 Task: Open Card Compliance Audit Performance Review in Board Customer Feedback Management Software to Workspace Event Planning and Coordination and add a team member Softage.3@softage.net, a label Orange, a checklist Public Relations, an attachment from Trello, a color Orange and finally, add a card description 'Develop and launch new customer acquisition program' and a comment 'We should approach this task with a sense of humility, recognizing that there is always more to learn and improve upon.'. Add a start date 'Jan 07, 1900' with a due date 'Jan 14, 1900'
Action: Mouse moved to (685, 179)
Screenshot: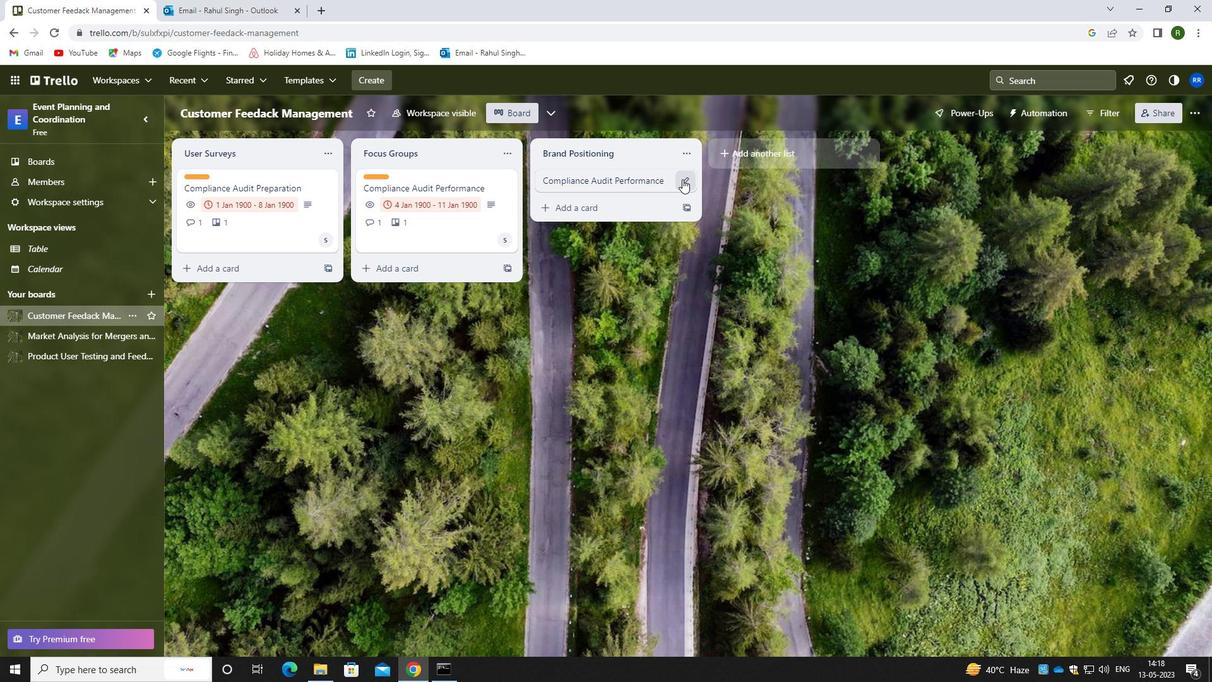 
Action: Mouse pressed left at (685, 179)
Screenshot: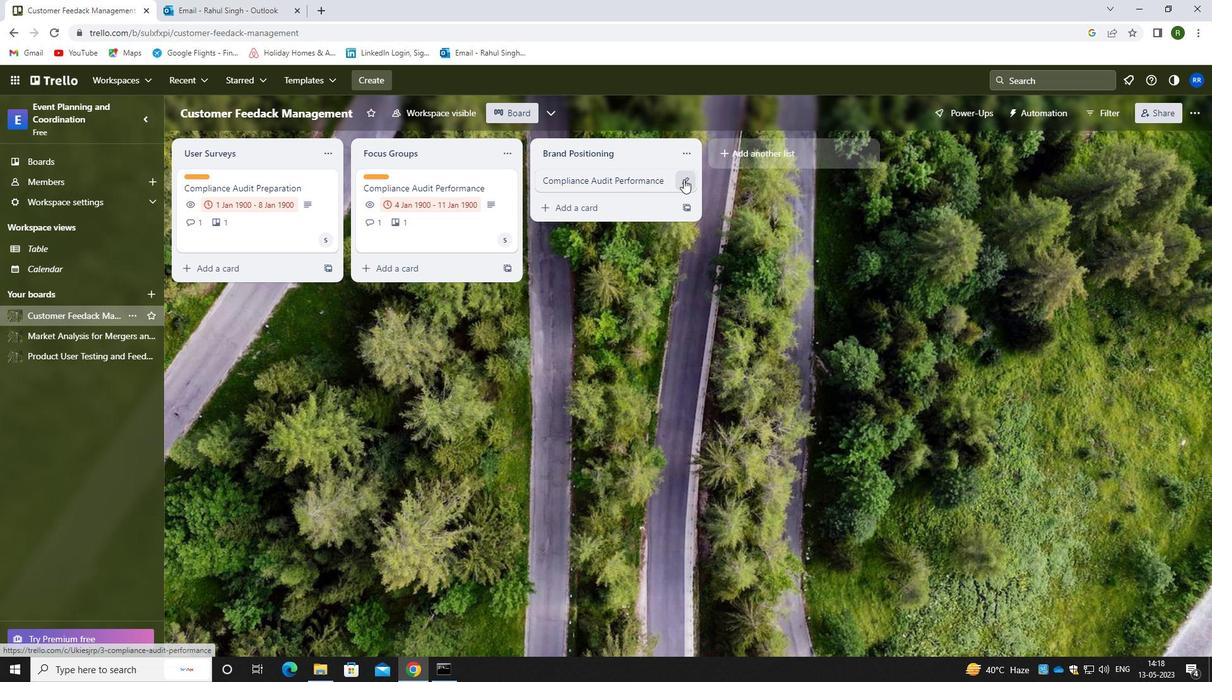 
Action: Mouse moved to (740, 179)
Screenshot: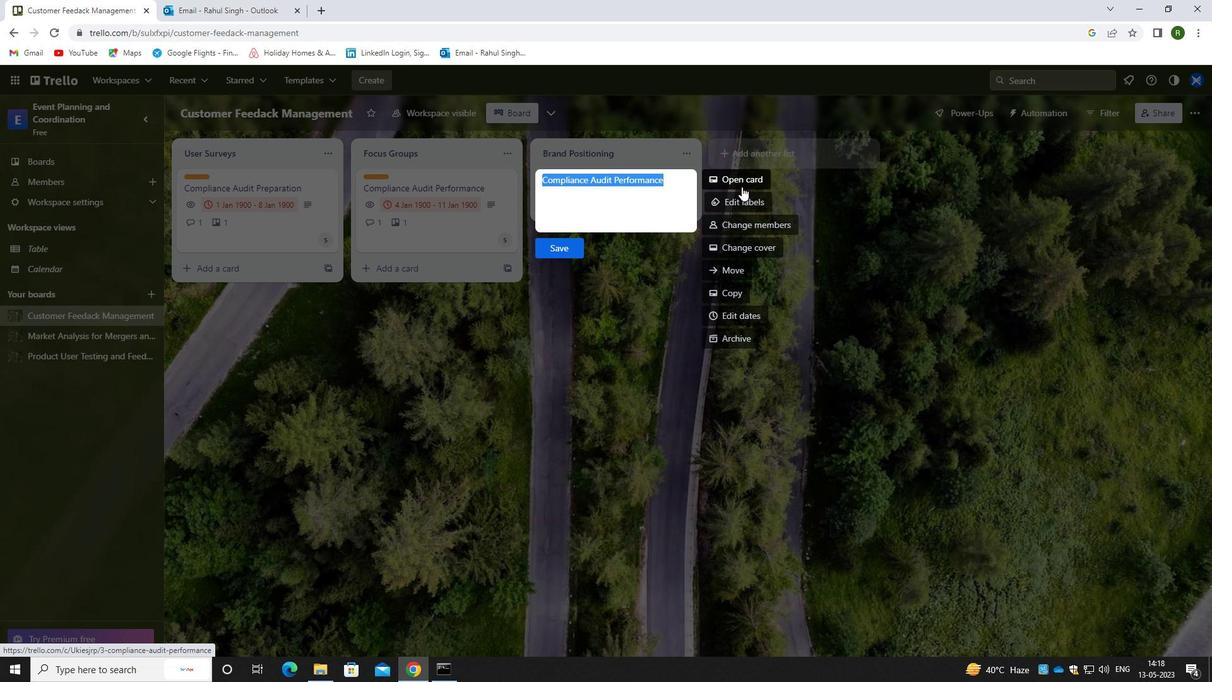 
Action: Mouse pressed left at (740, 179)
Screenshot: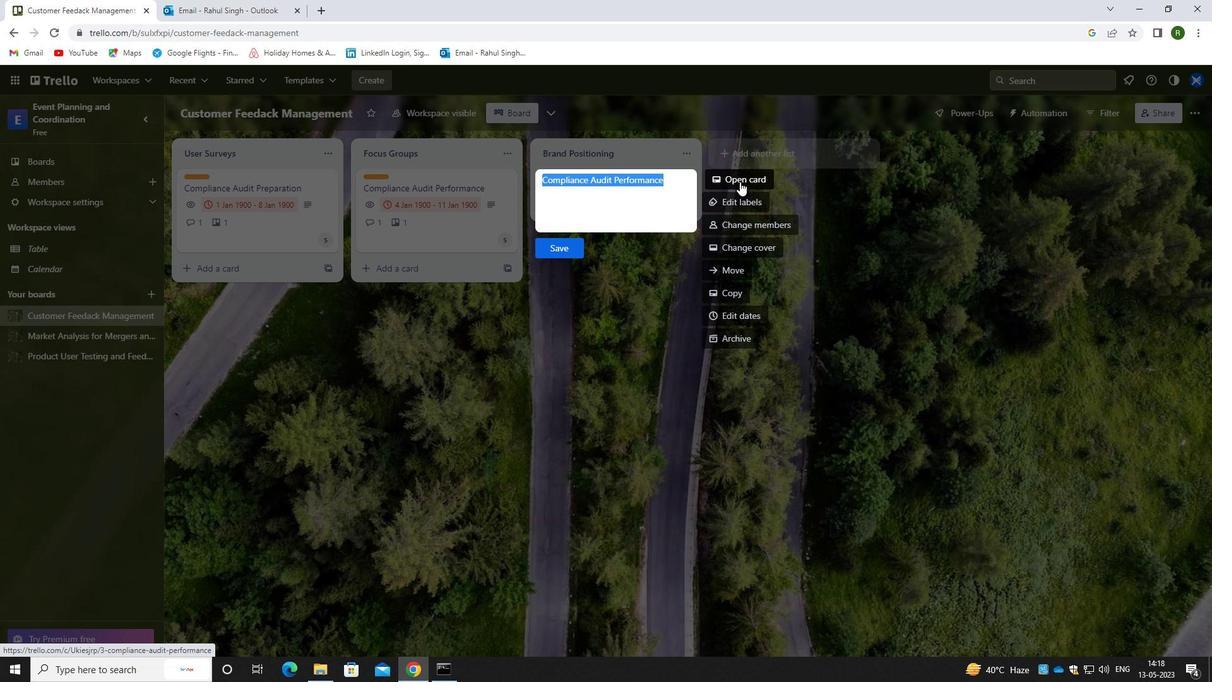 
Action: Mouse moved to (764, 221)
Screenshot: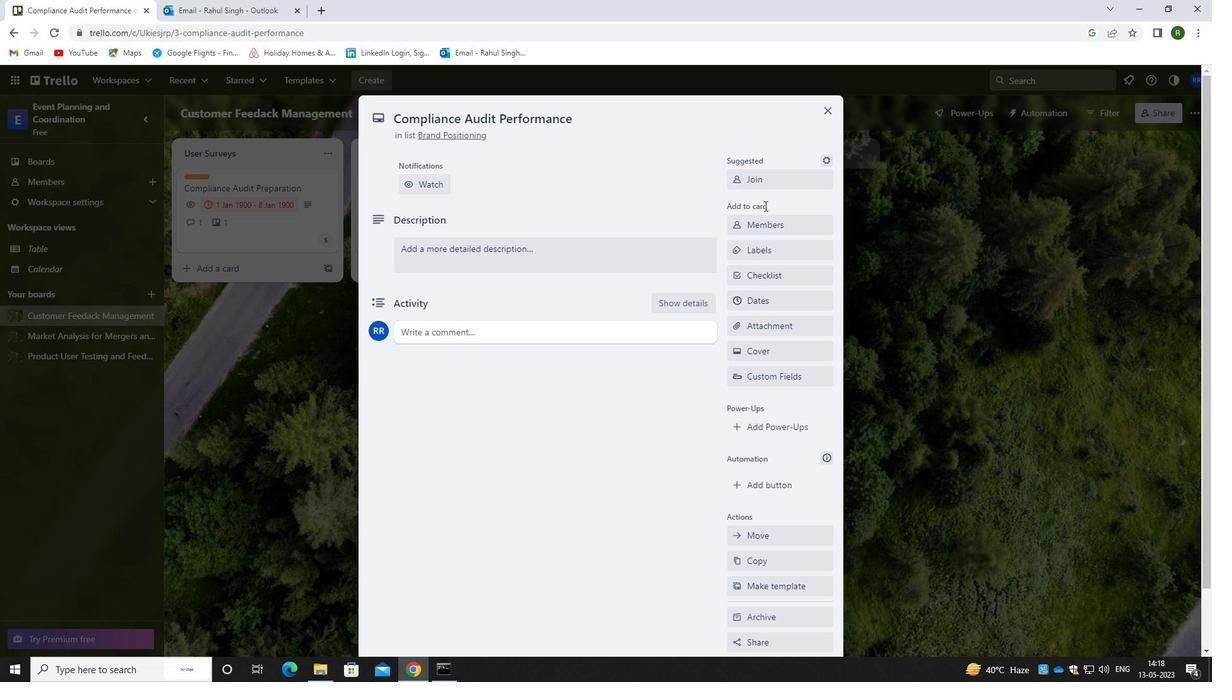 
Action: Mouse pressed left at (764, 221)
Screenshot: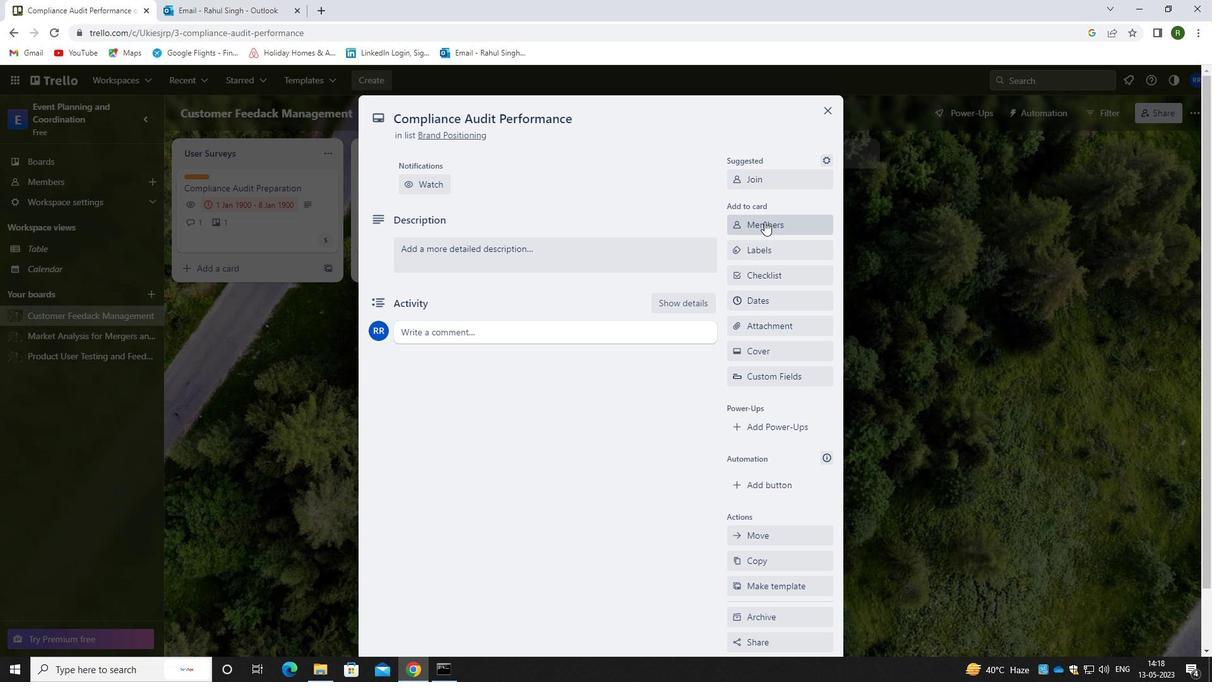 
Action: Mouse moved to (850, 277)
Screenshot: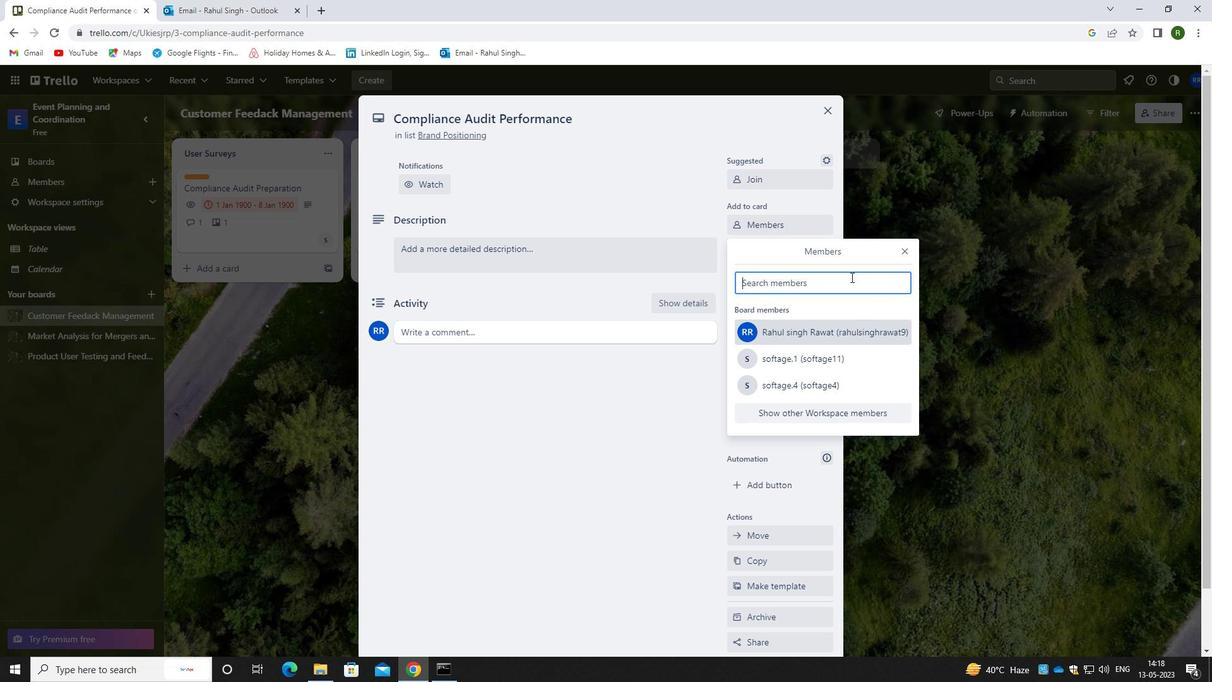 
Action: Key pressed <Key.caps_lock>s<Key.caps_lock>oftage.3<Key.shift>@SOFTAGE.NET
Screenshot: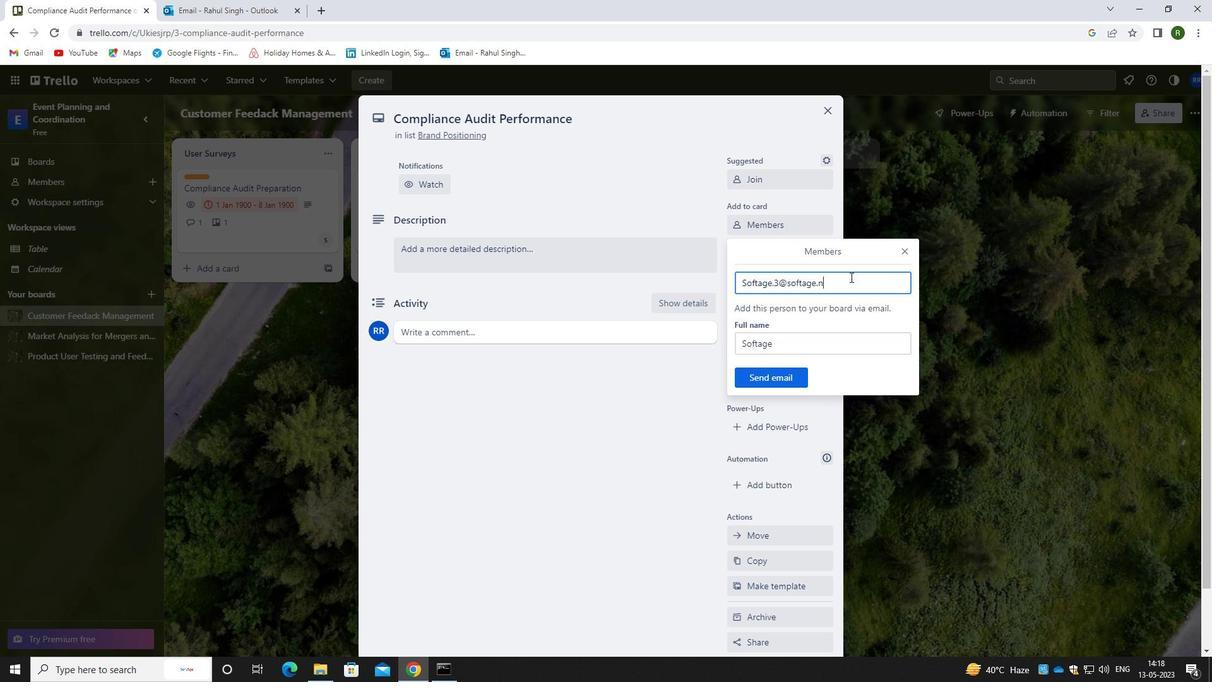 
Action: Mouse moved to (778, 380)
Screenshot: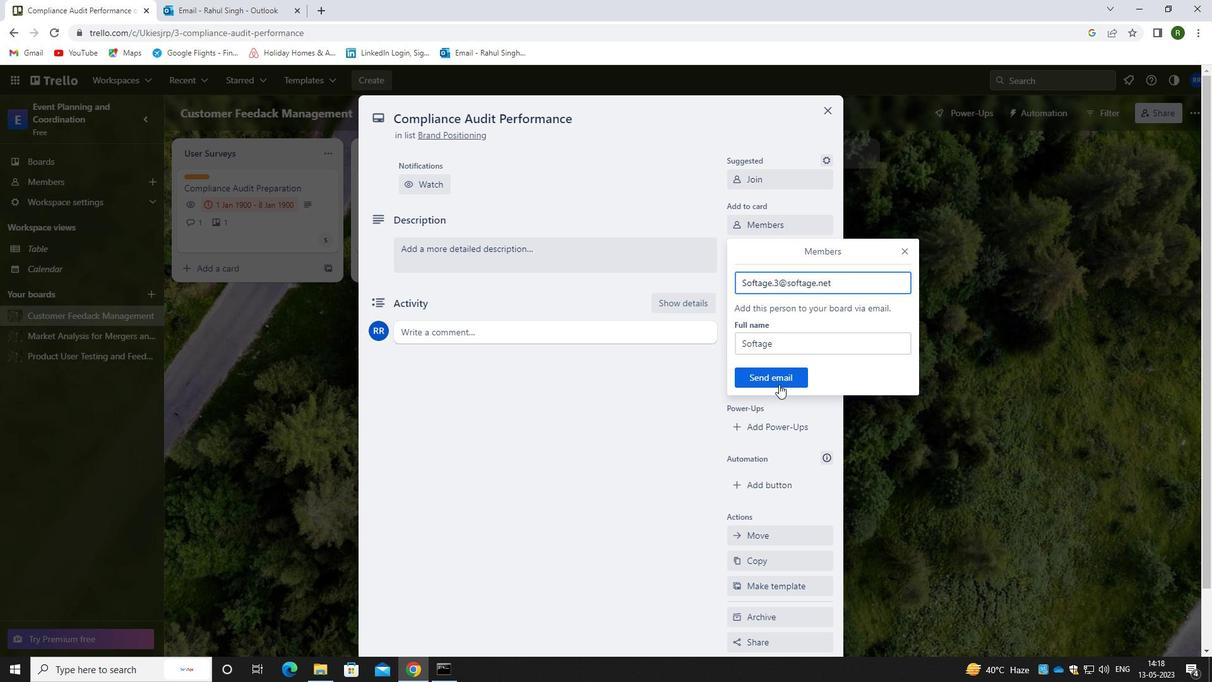 
Action: Mouse pressed left at (778, 380)
Screenshot: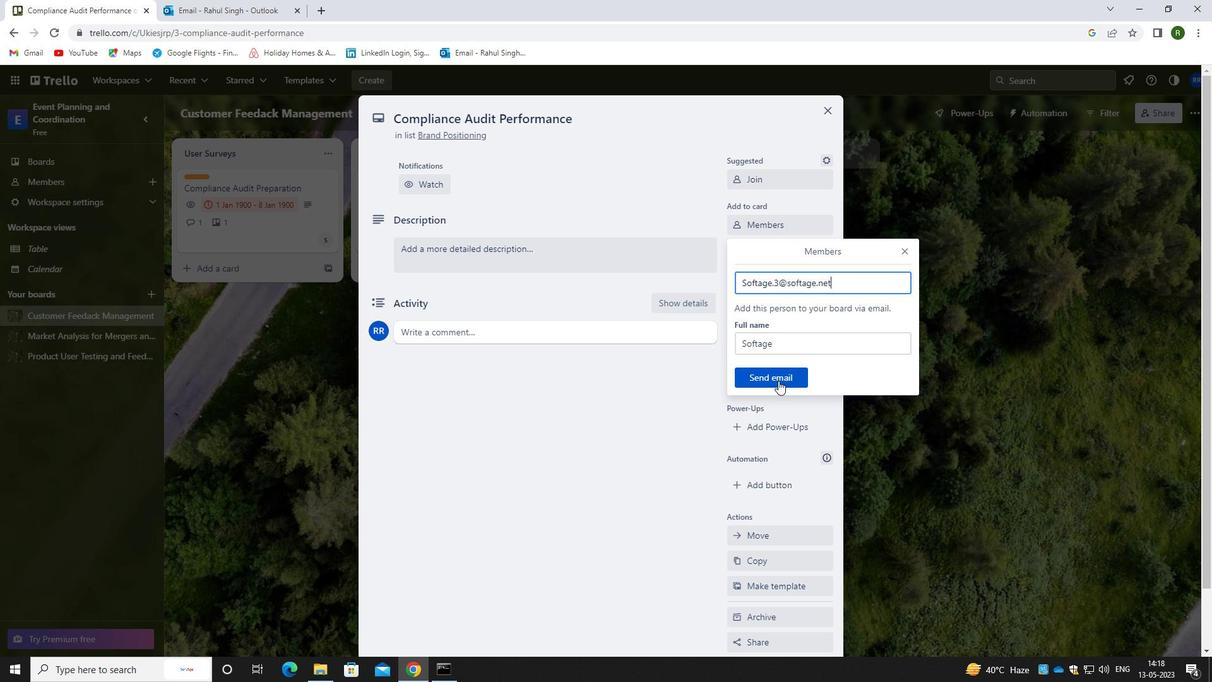 
Action: Mouse moved to (766, 251)
Screenshot: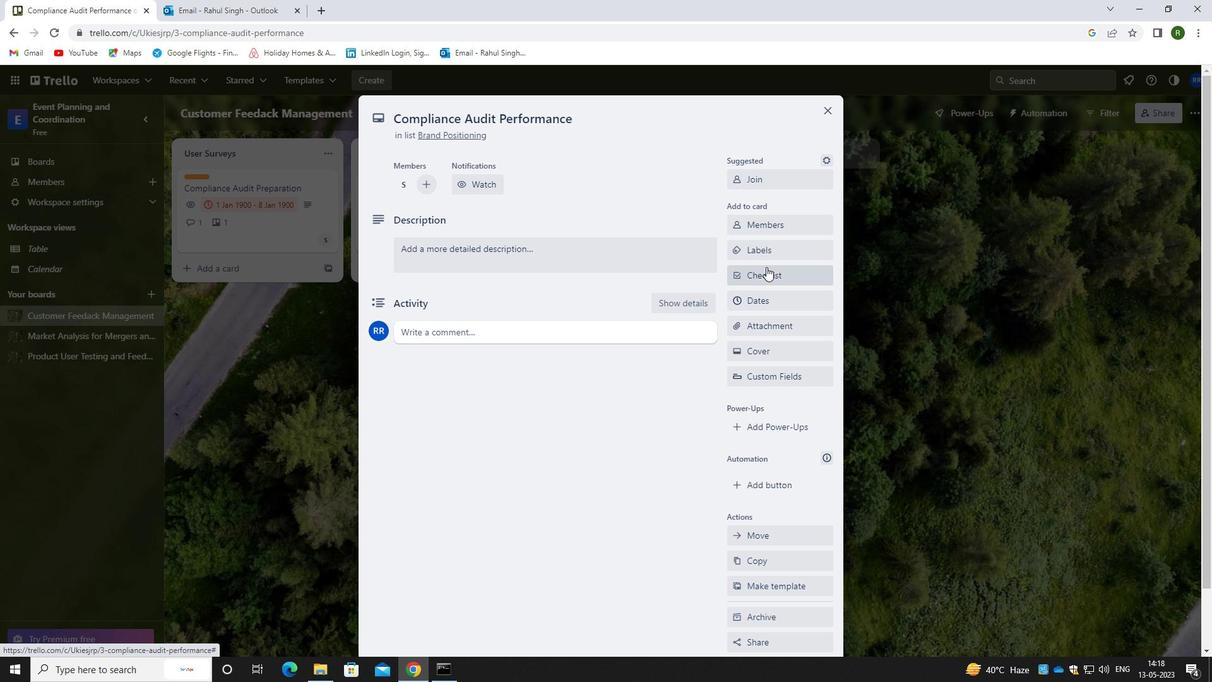 
Action: Mouse pressed left at (766, 251)
Screenshot: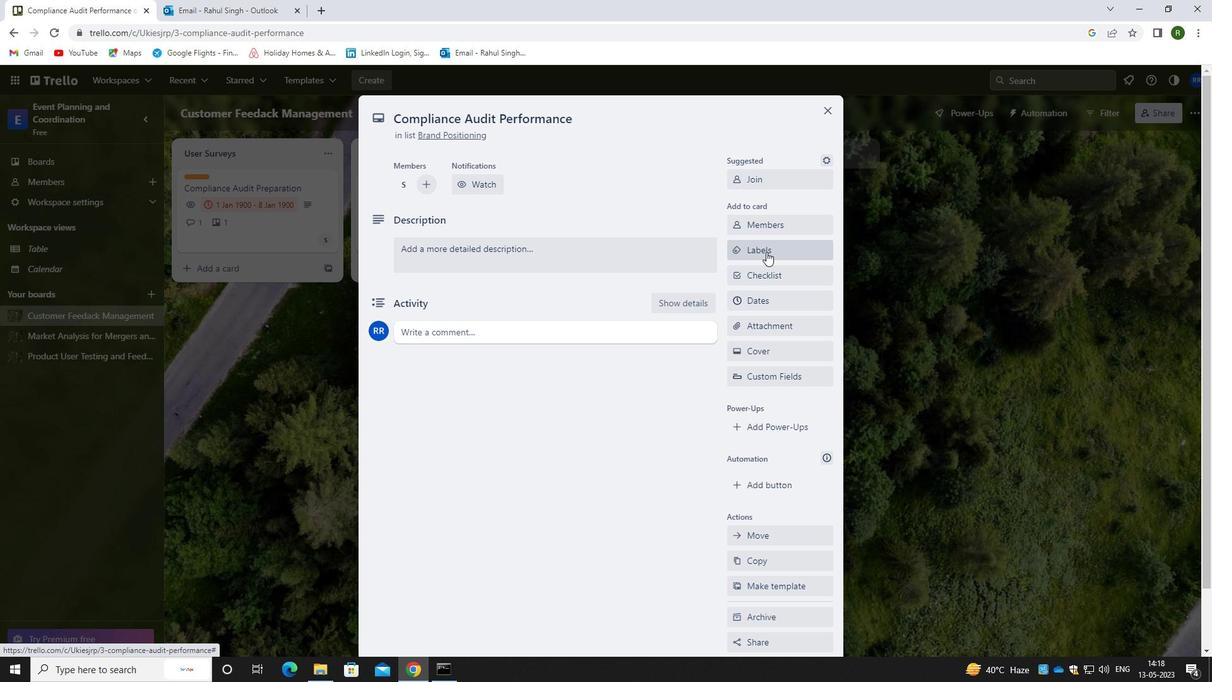 
Action: Mouse moved to (766, 296)
Screenshot: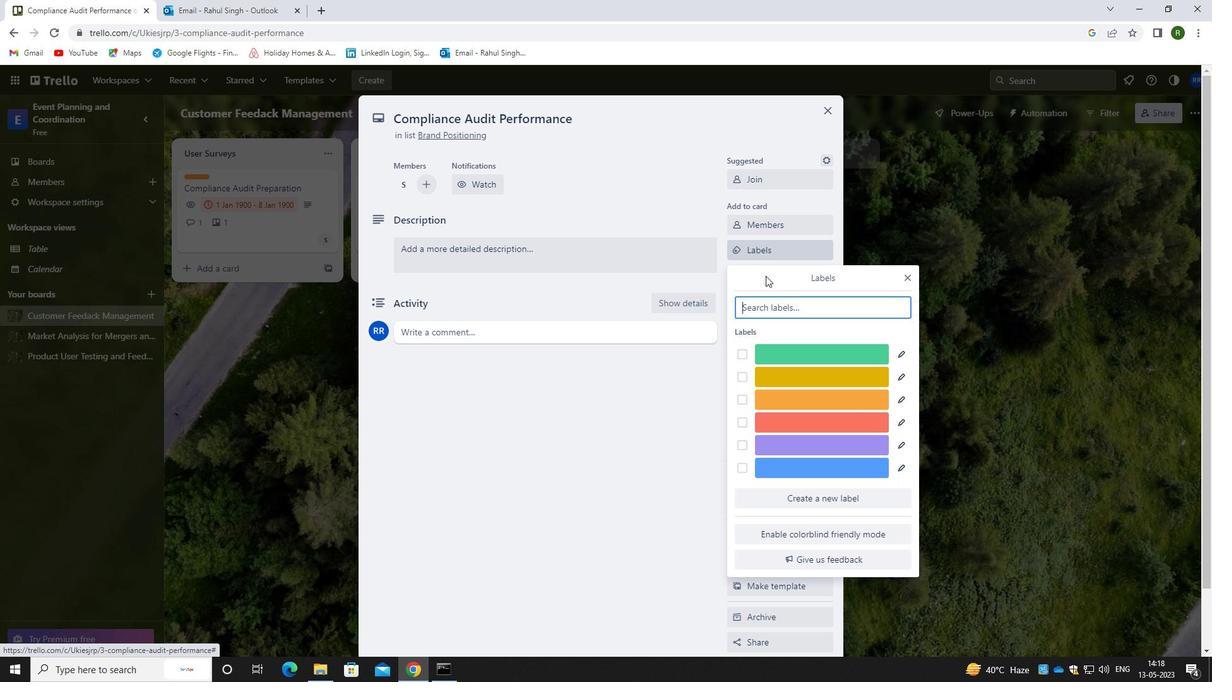 
Action: Key pressed ORANGE
Screenshot: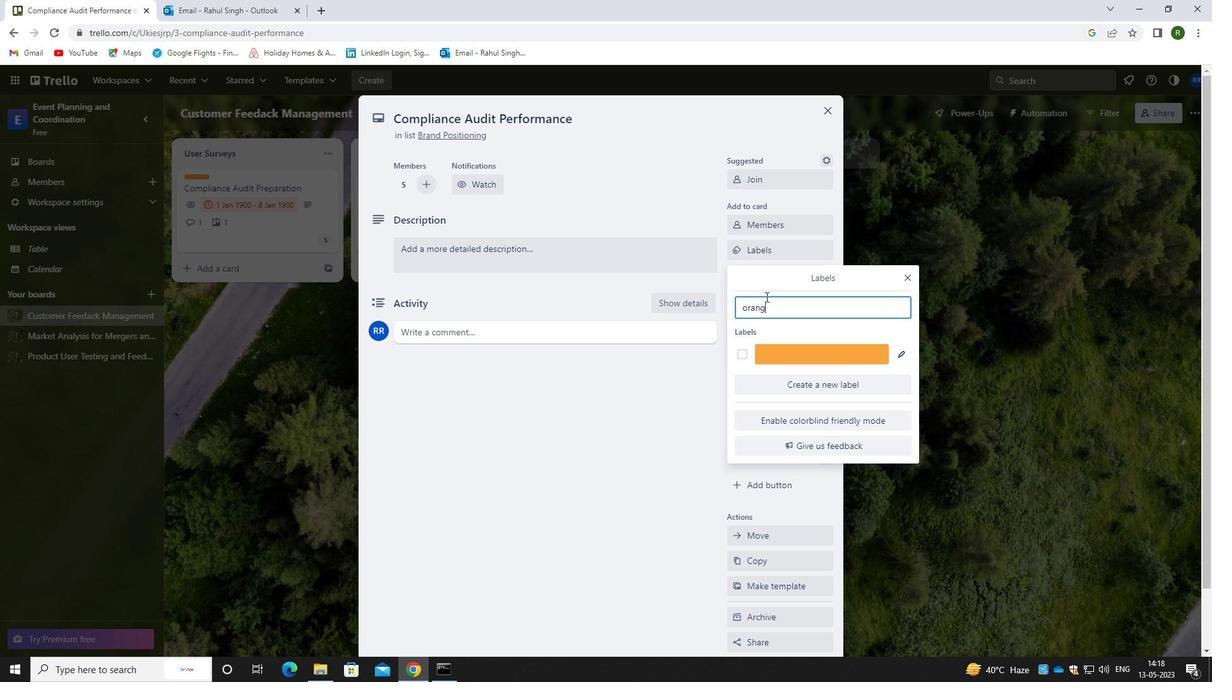 
Action: Mouse moved to (741, 352)
Screenshot: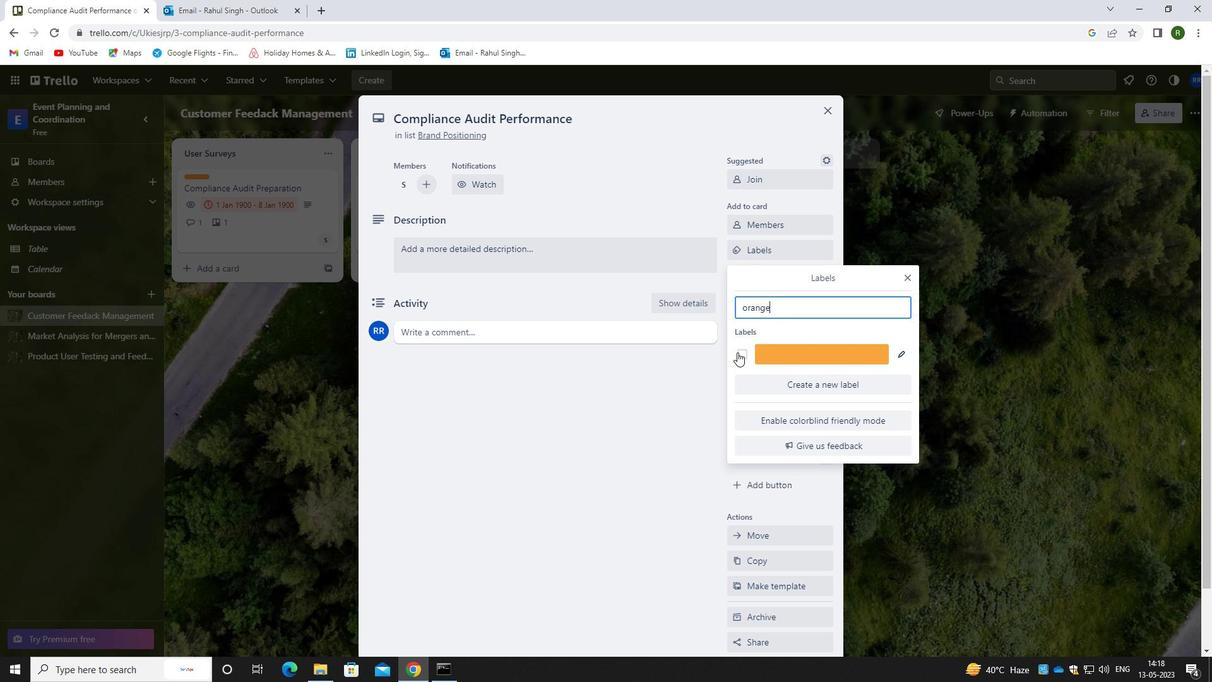 
Action: Mouse pressed left at (741, 352)
Screenshot: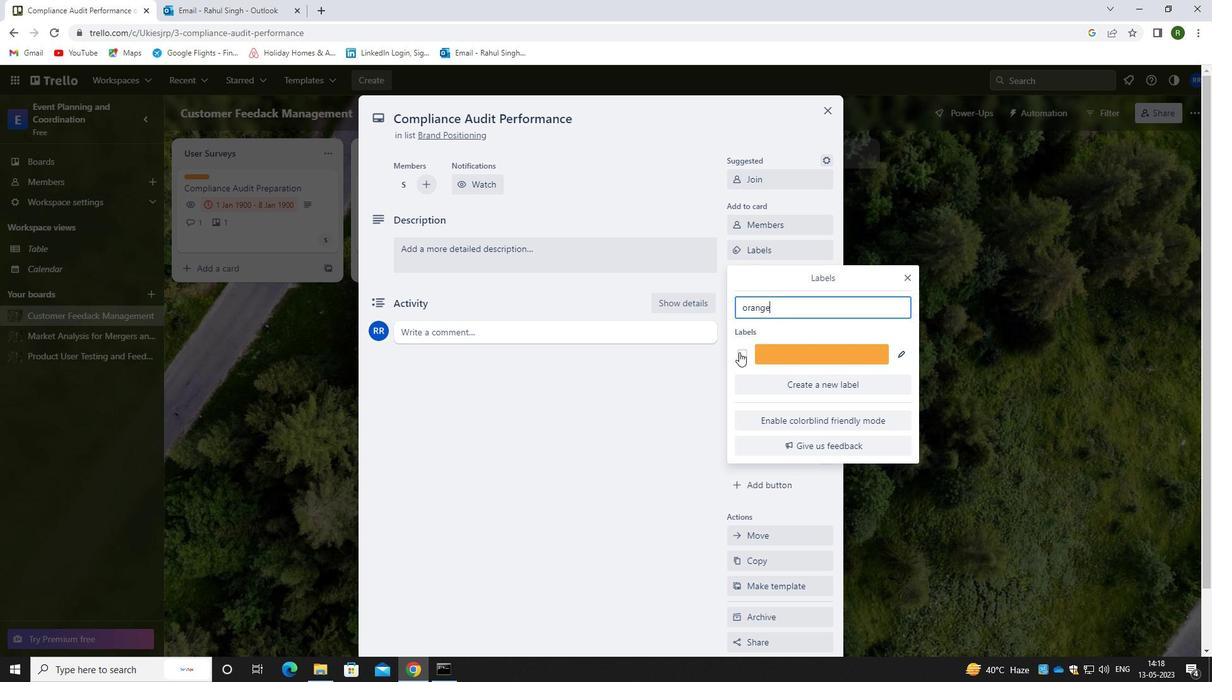 
Action: Mouse moved to (695, 401)
Screenshot: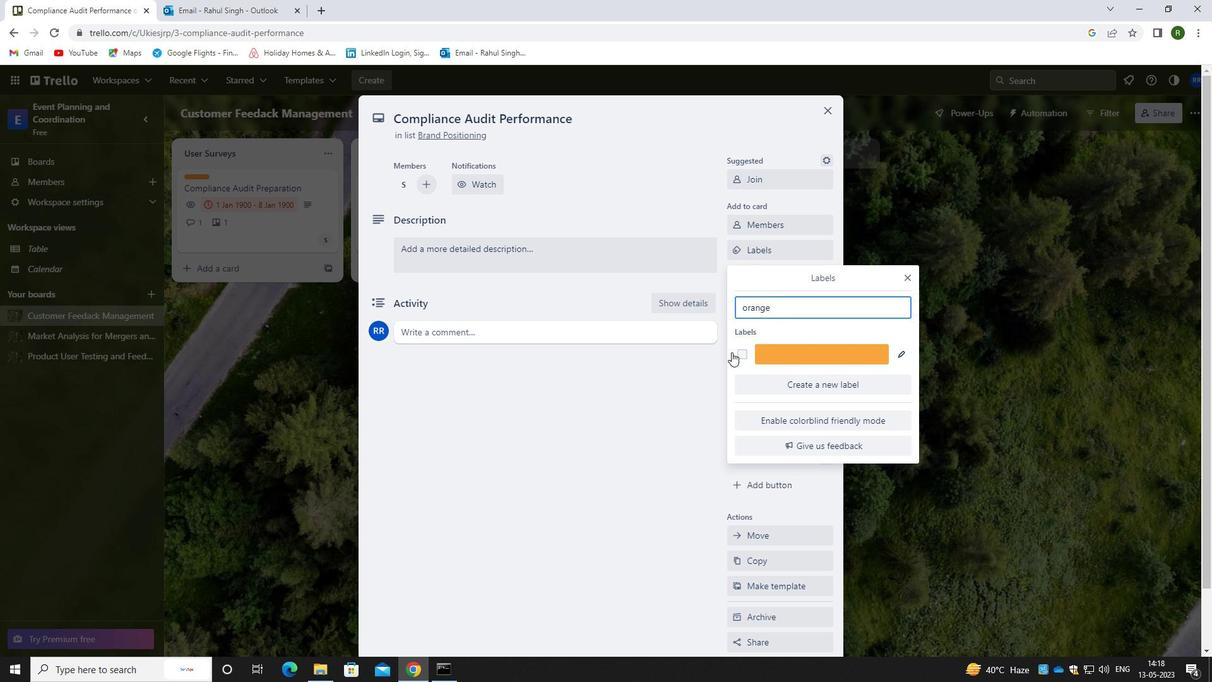 
Action: Mouse pressed left at (695, 401)
Screenshot: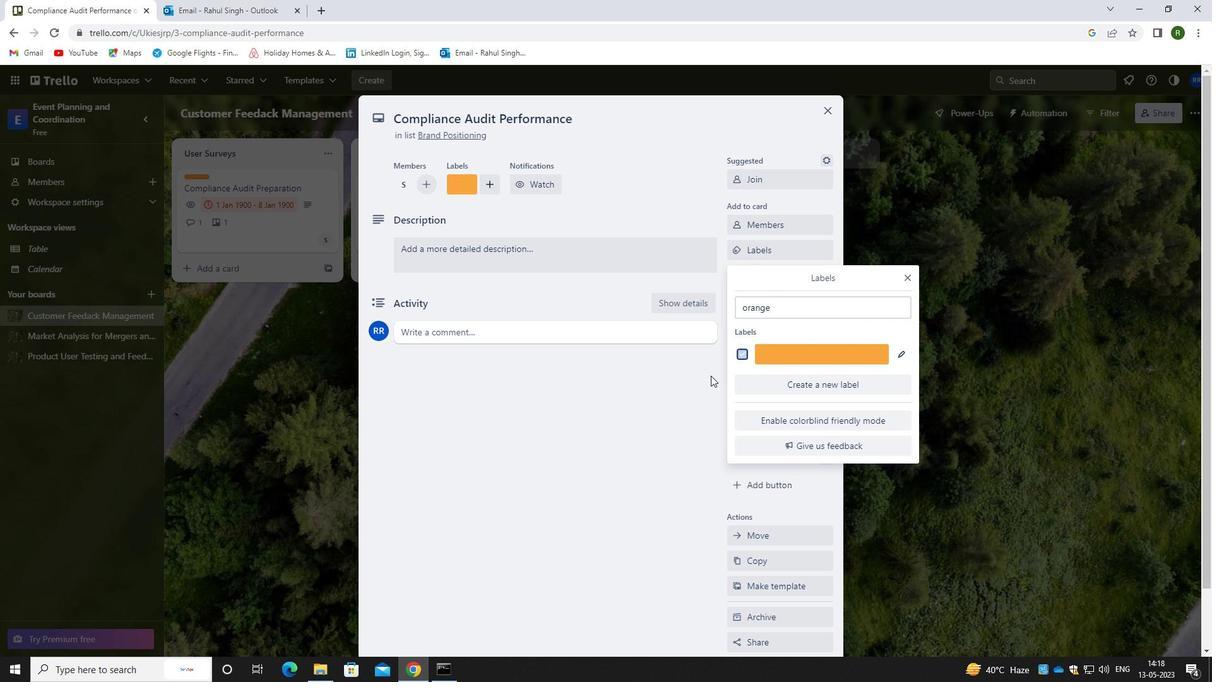 
Action: Mouse moved to (765, 271)
Screenshot: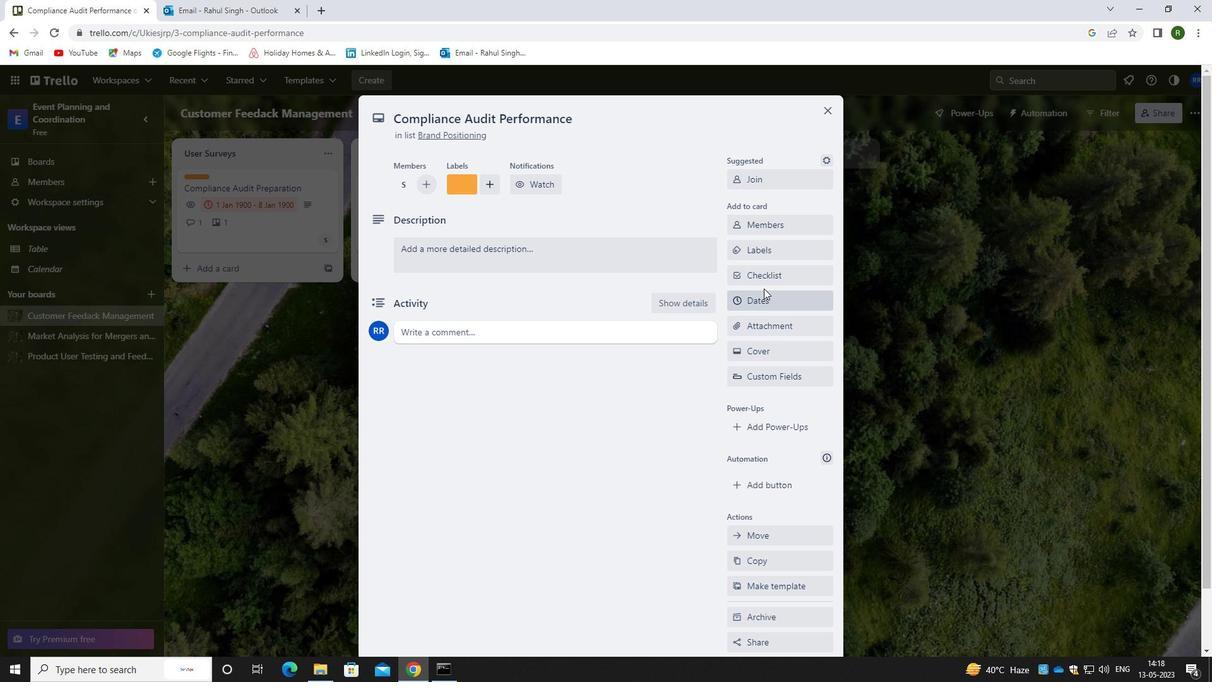 
Action: Mouse pressed left at (765, 271)
Screenshot: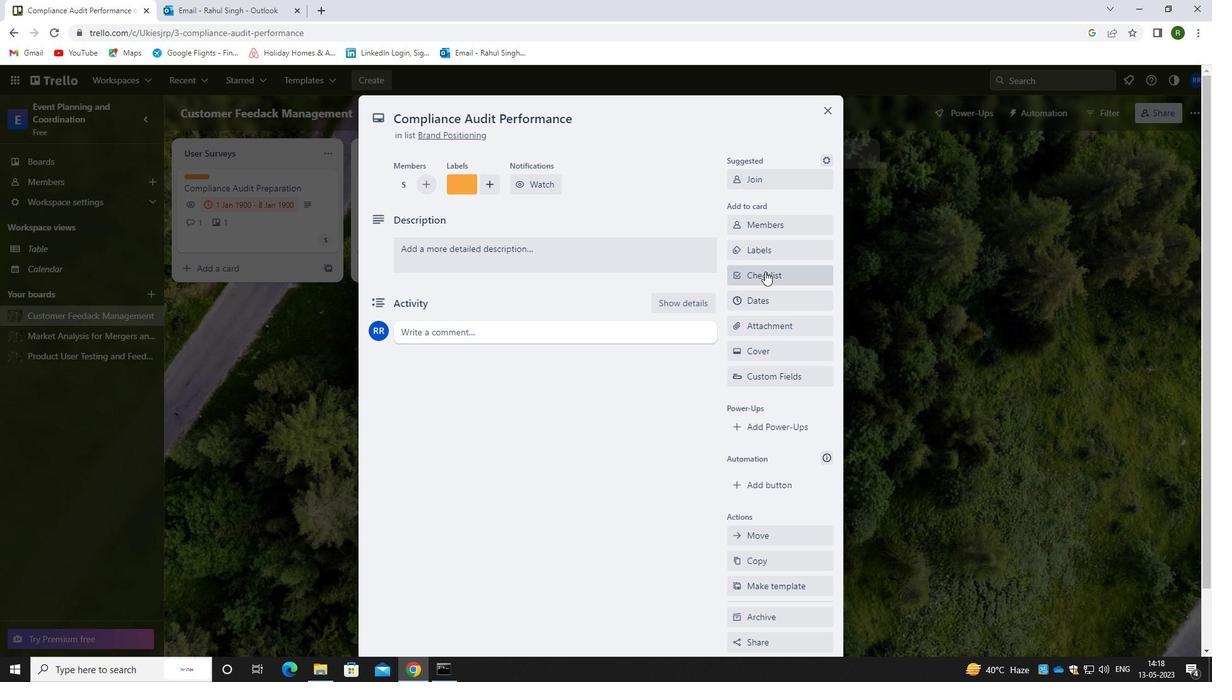 
Action: Mouse moved to (784, 304)
Screenshot: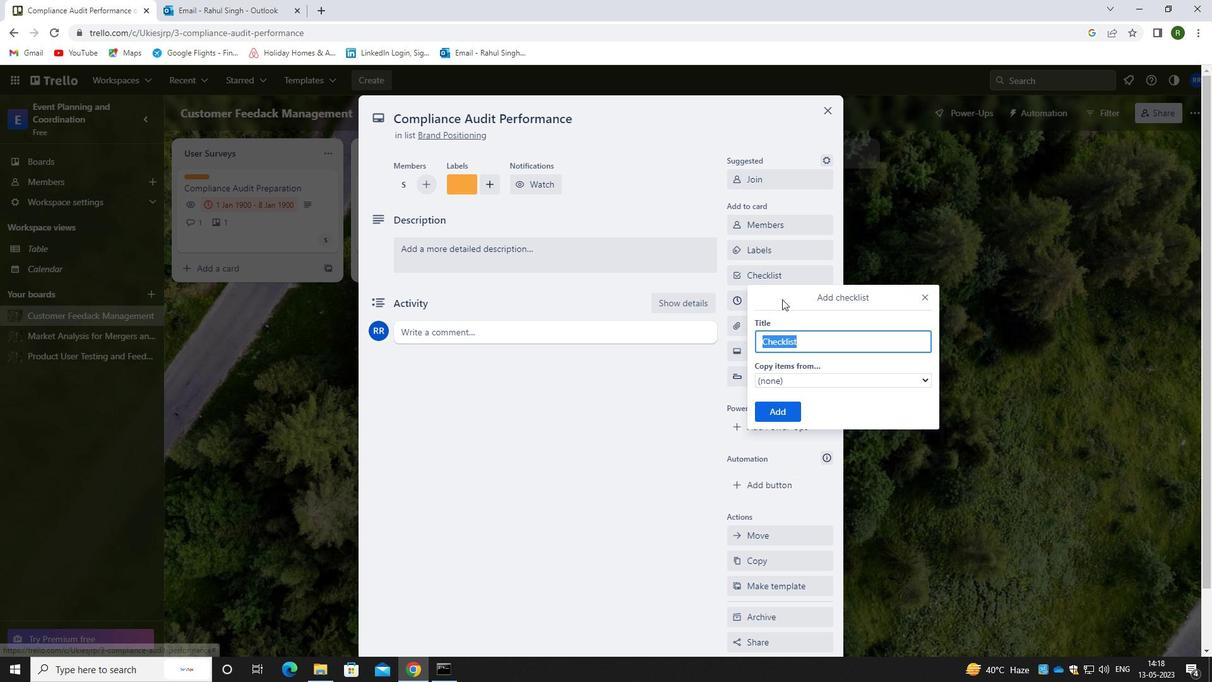 
Action: Key pressed <Key.caps_lock>P<Key.caps_lock>UBLIC<Key.space><Key.caps_lock>R<Key.caps_lock>ELATIONS
Screenshot: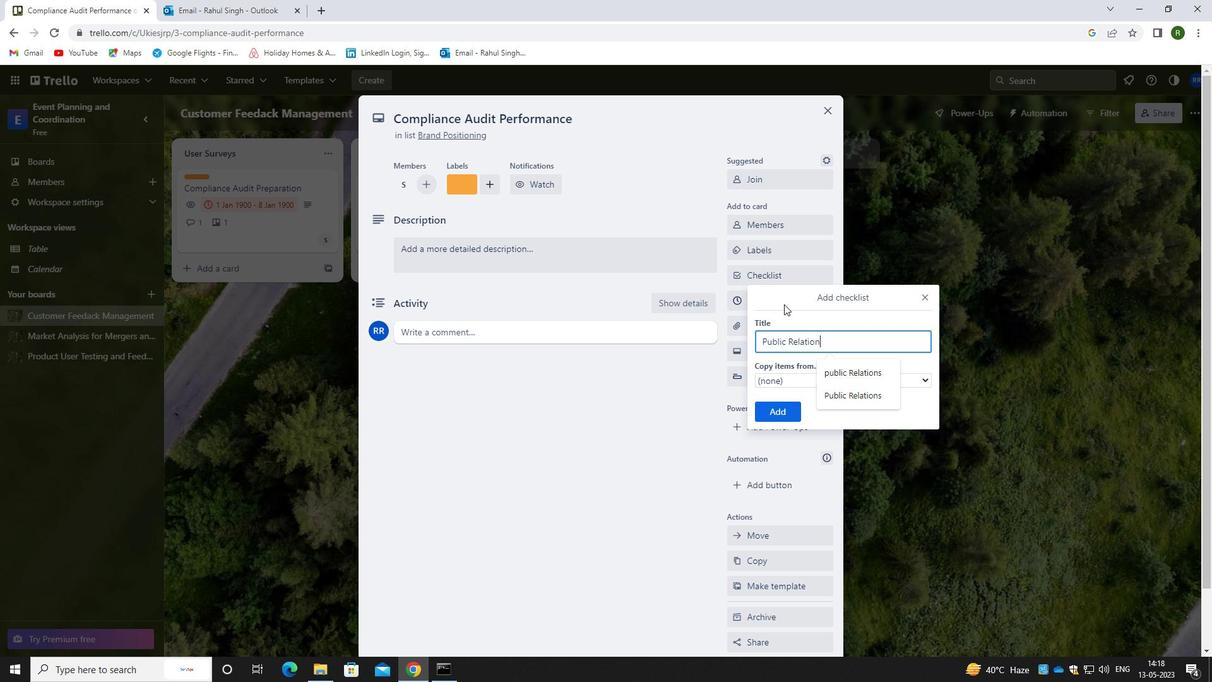 
Action: Mouse moved to (843, 394)
Screenshot: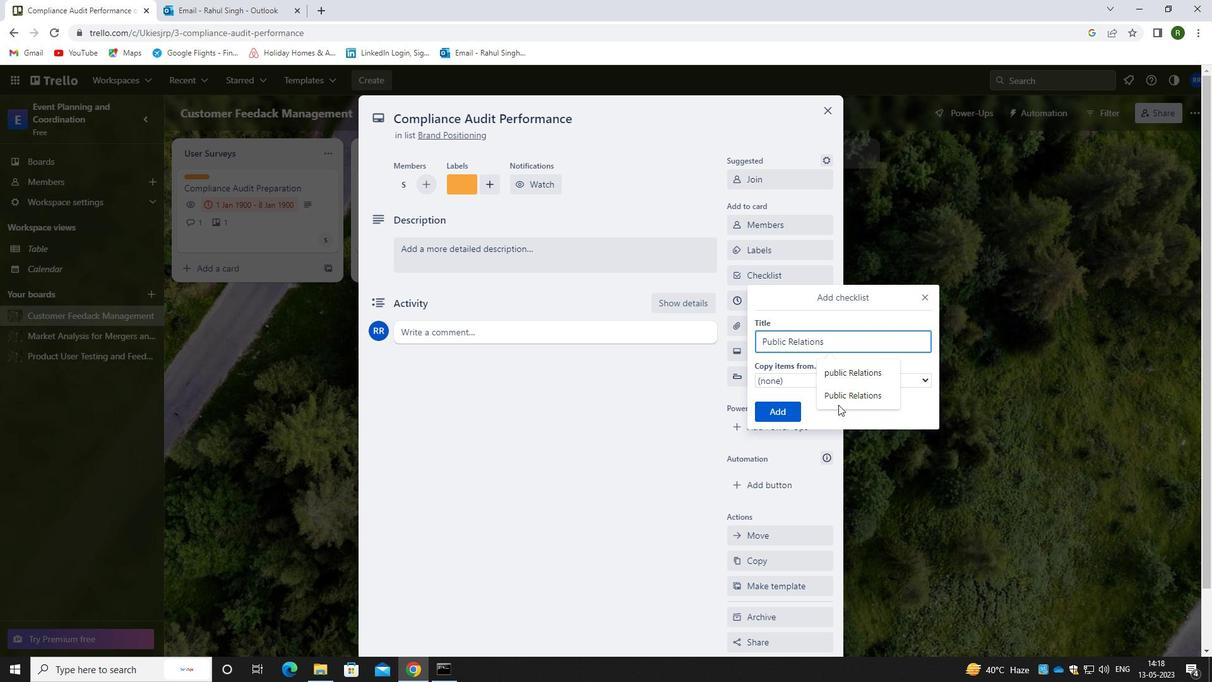 
Action: Mouse pressed left at (843, 394)
Screenshot: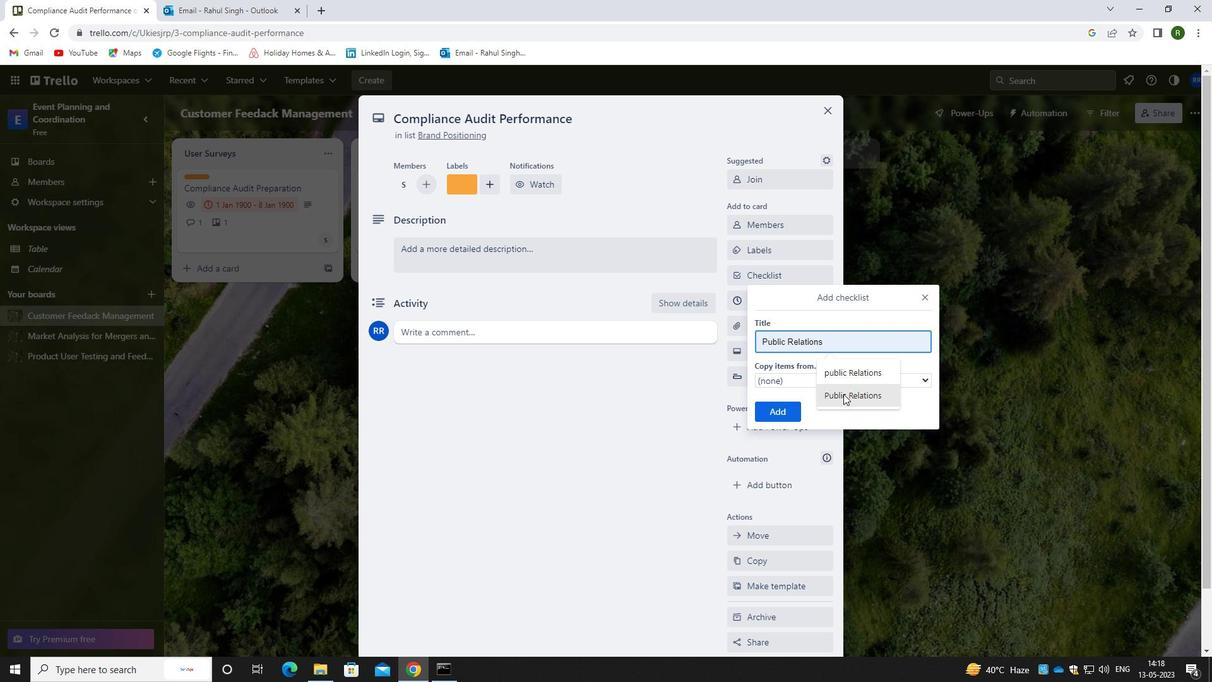 
Action: Mouse moved to (781, 419)
Screenshot: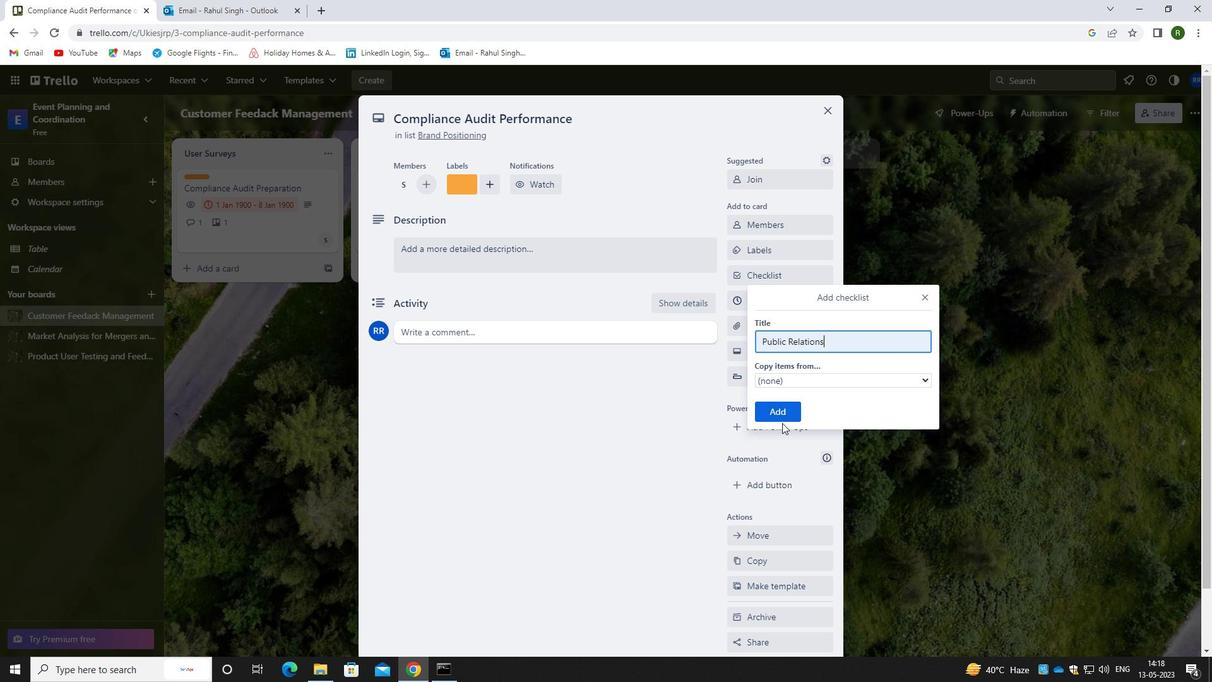 
Action: Mouse pressed left at (781, 419)
Screenshot: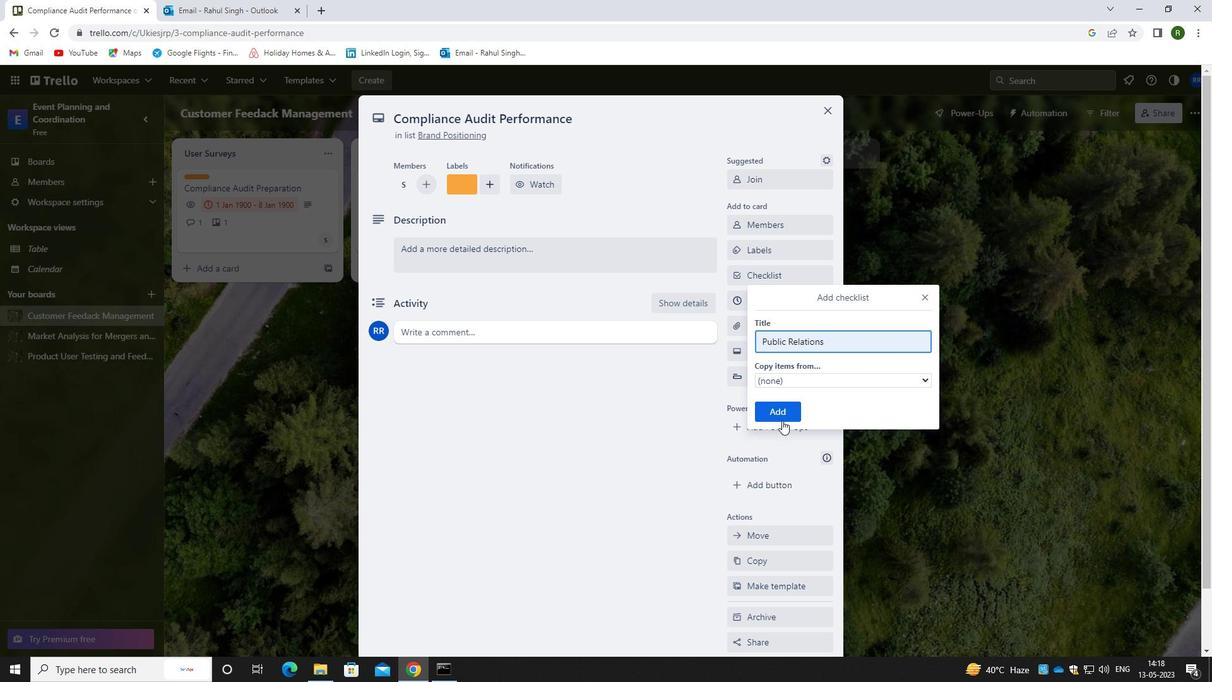 
Action: Mouse moved to (755, 321)
Screenshot: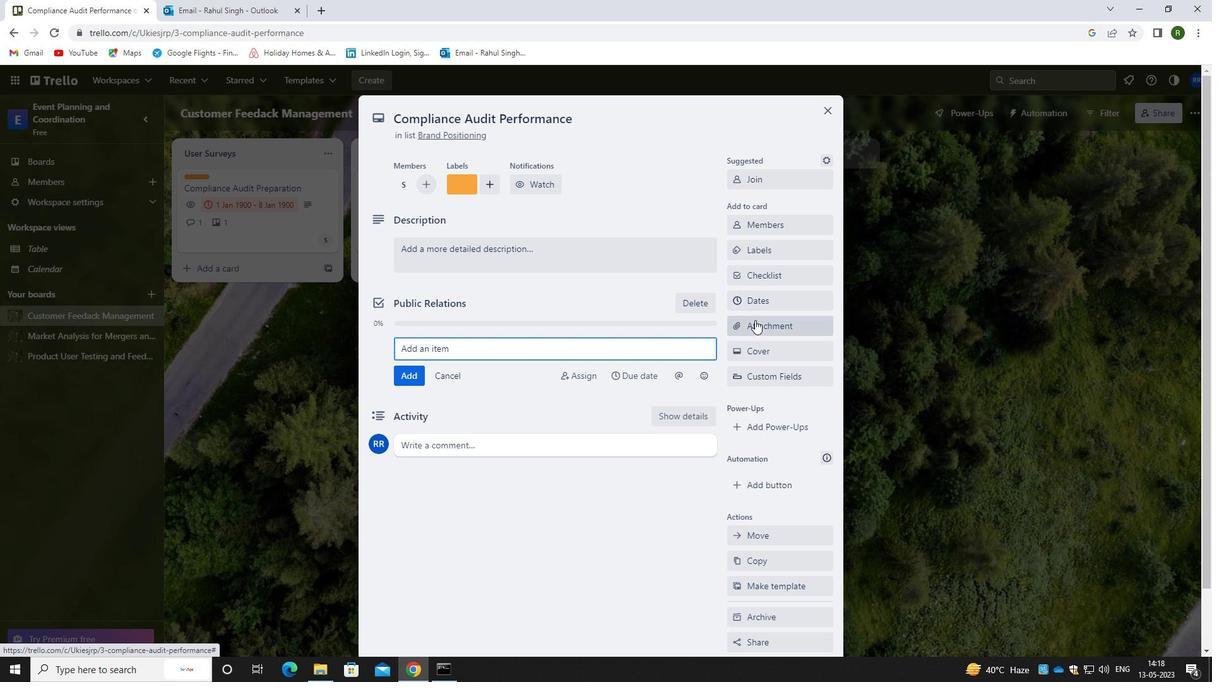 
Action: Mouse pressed left at (755, 321)
Screenshot: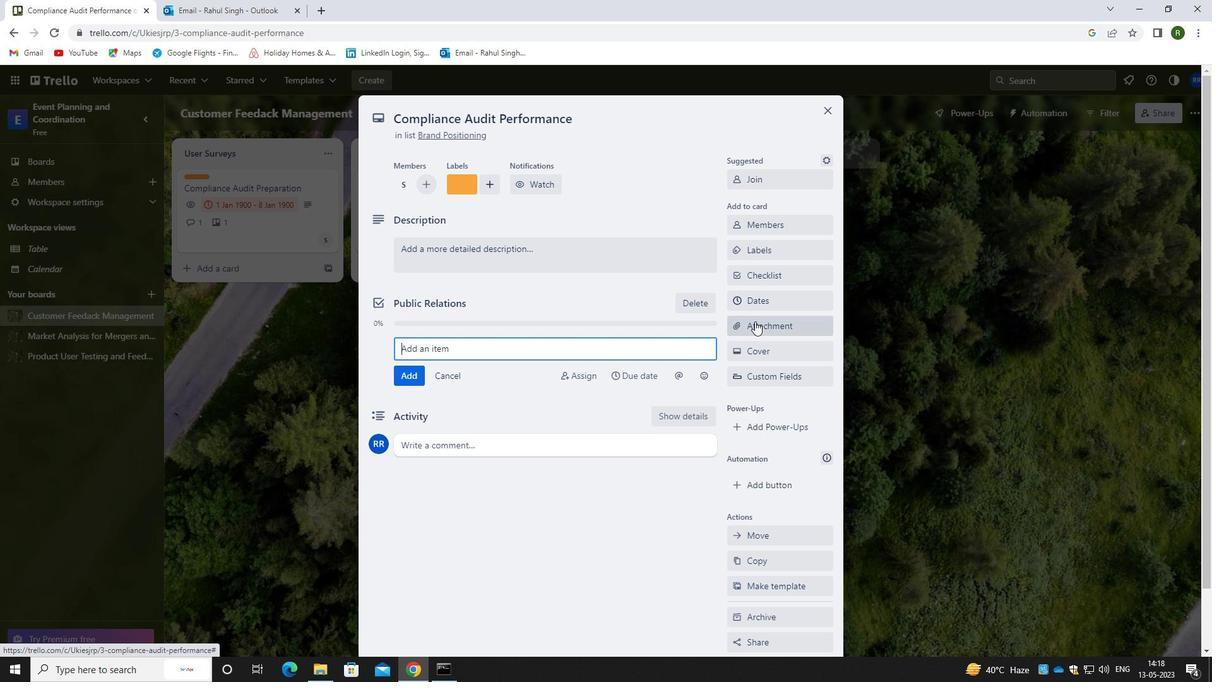 
Action: Mouse moved to (780, 406)
Screenshot: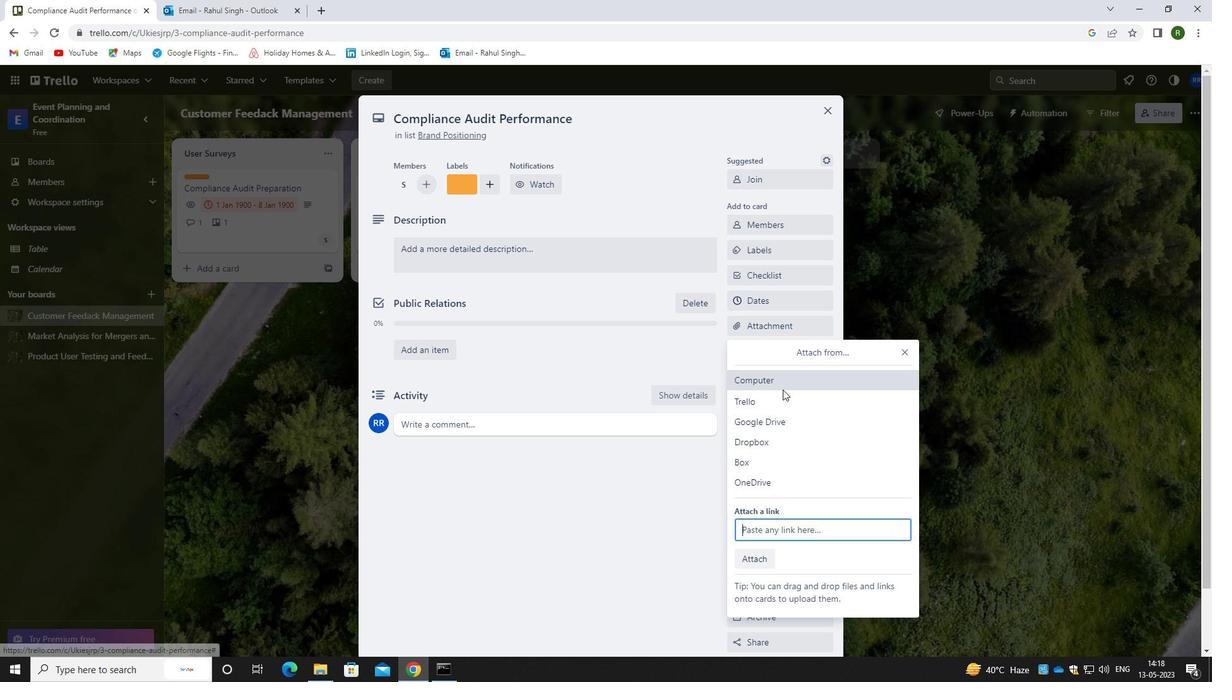 
Action: Mouse pressed left at (780, 406)
Screenshot: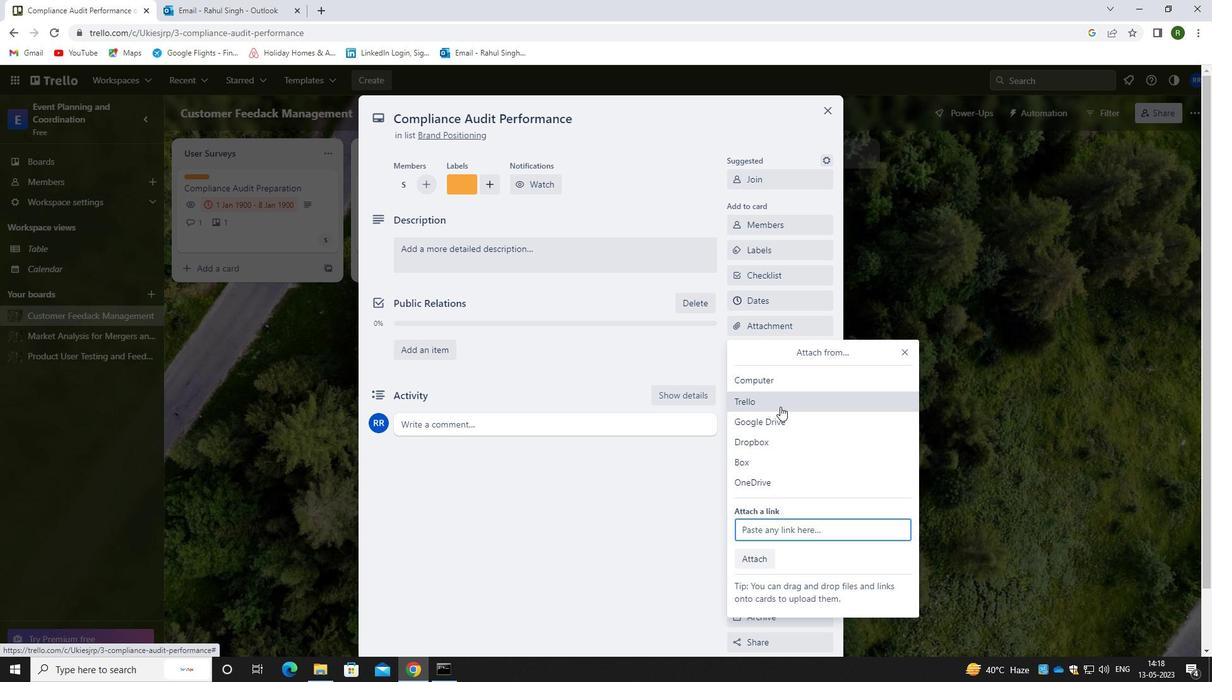 
Action: Mouse moved to (771, 346)
Screenshot: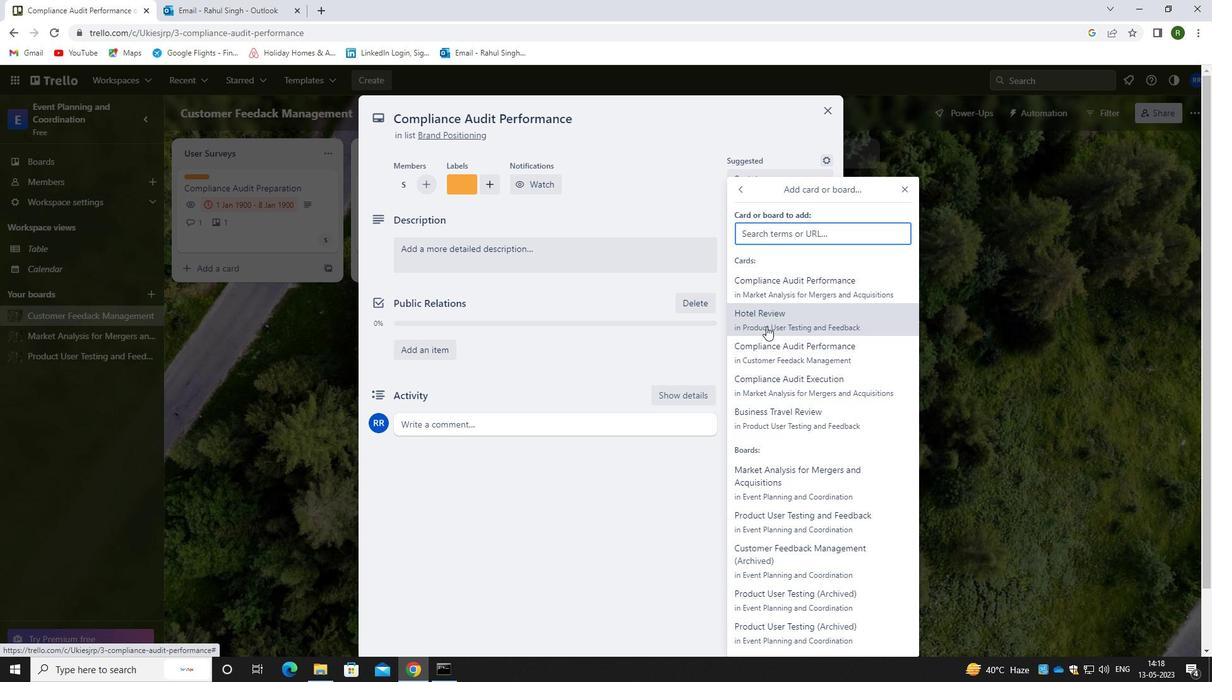 
Action: Mouse pressed left at (771, 346)
Screenshot: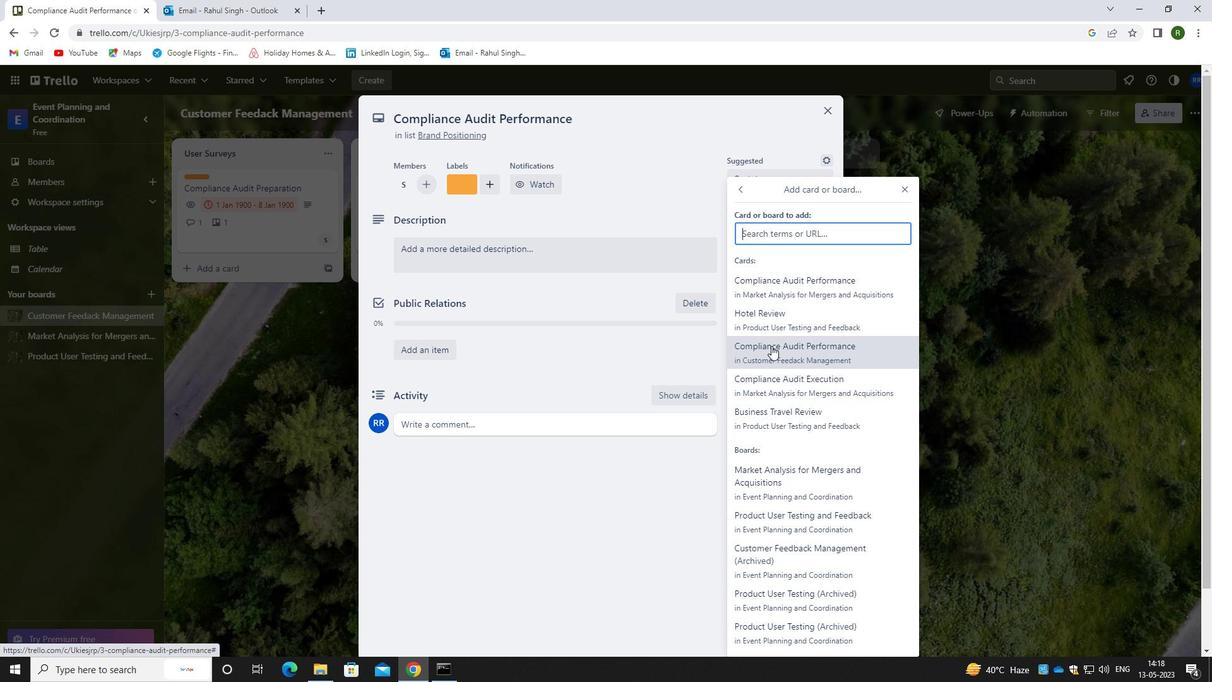 
Action: Mouse moved to (769, 385)
Screenshot: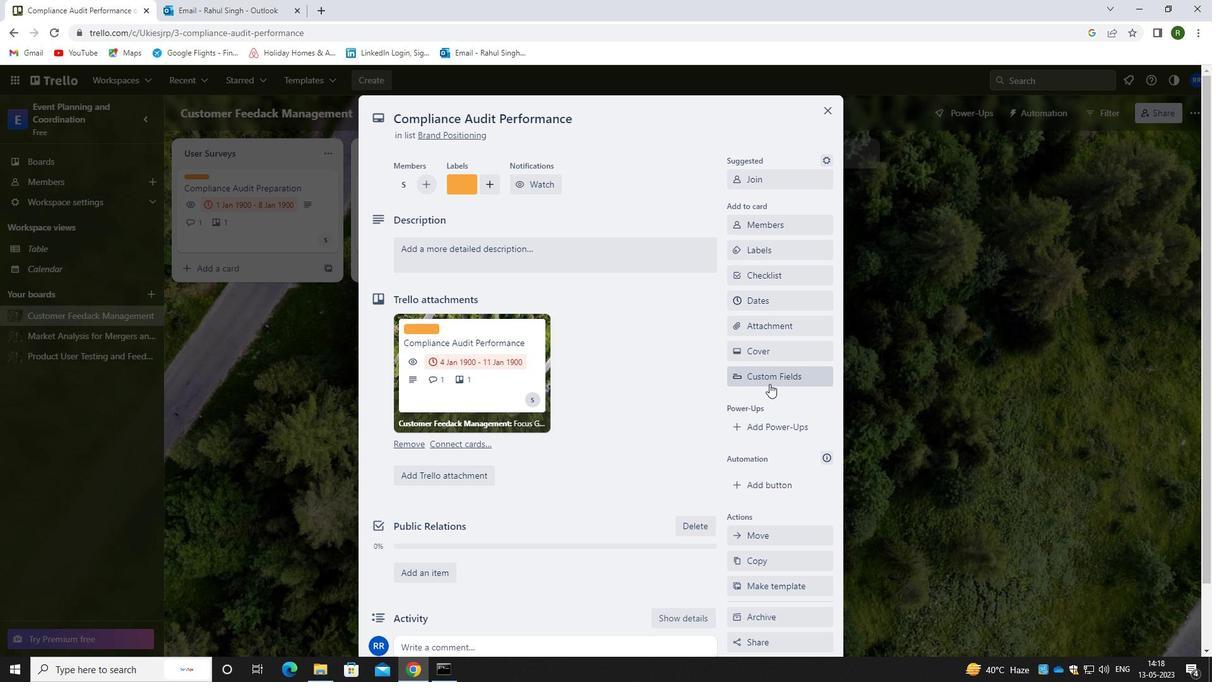 
Action: Mouse scrolled (769, 384) with delta (0, 0)
Screenshot: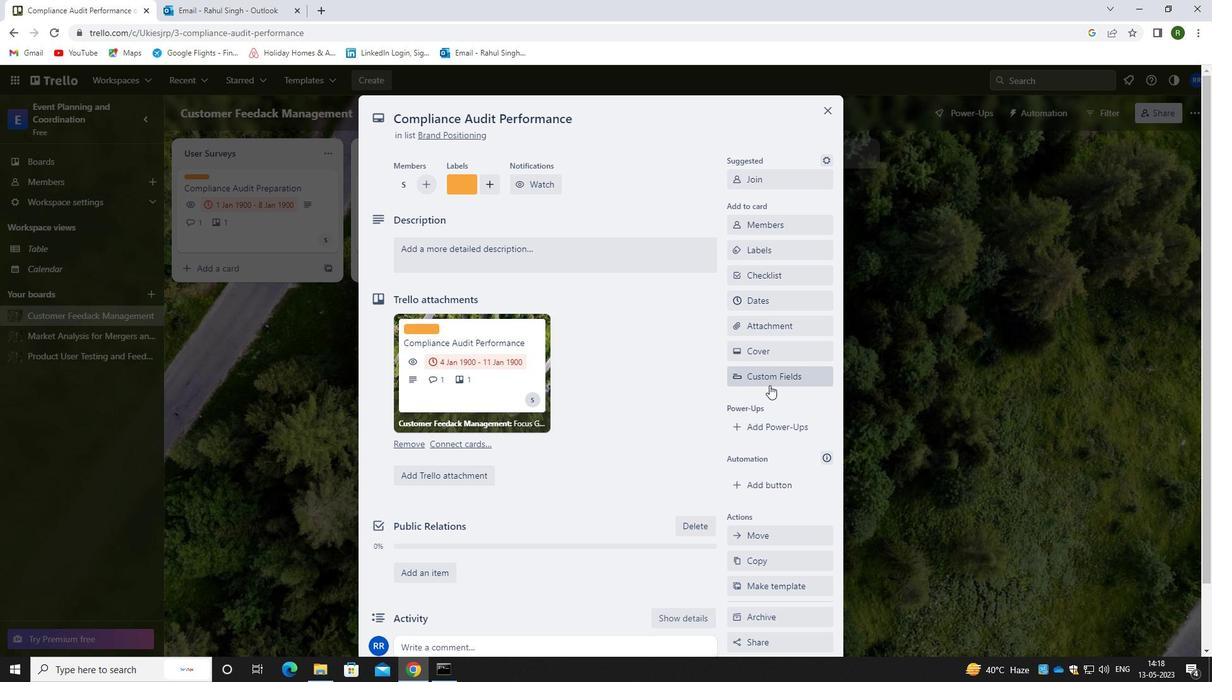 
Action: Mouse moved to (503, 183)
Screenshot: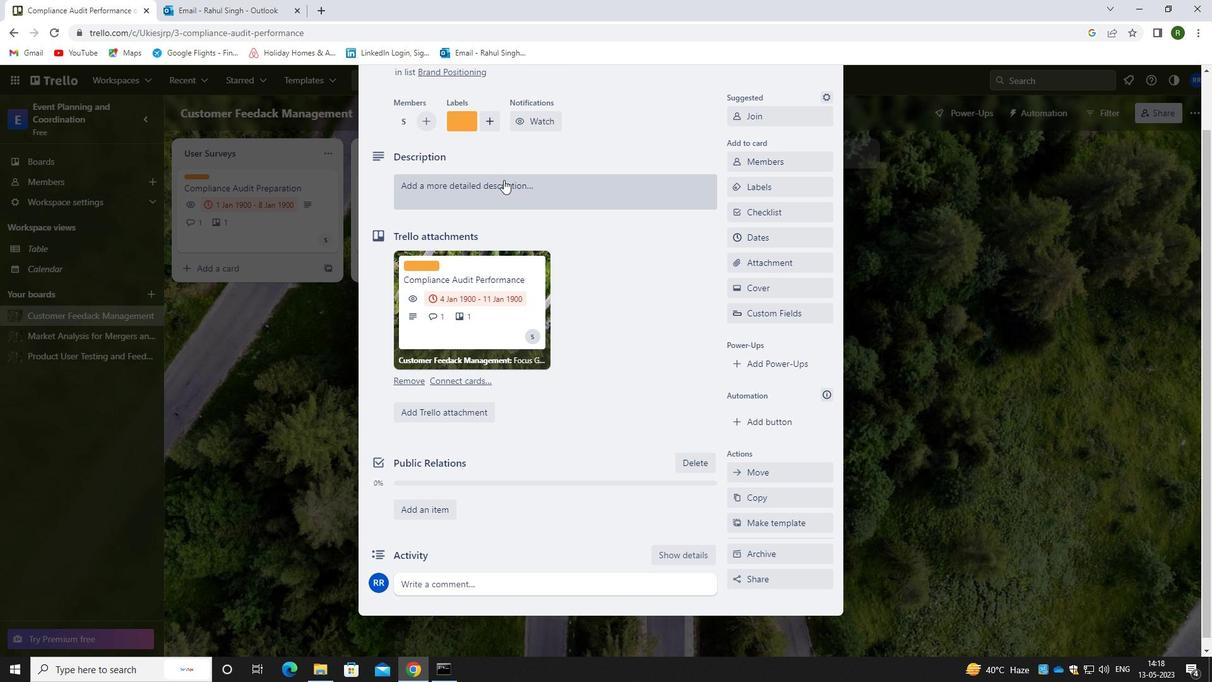 
Action: Mouse pressed left at (503, 183)
Screenshot: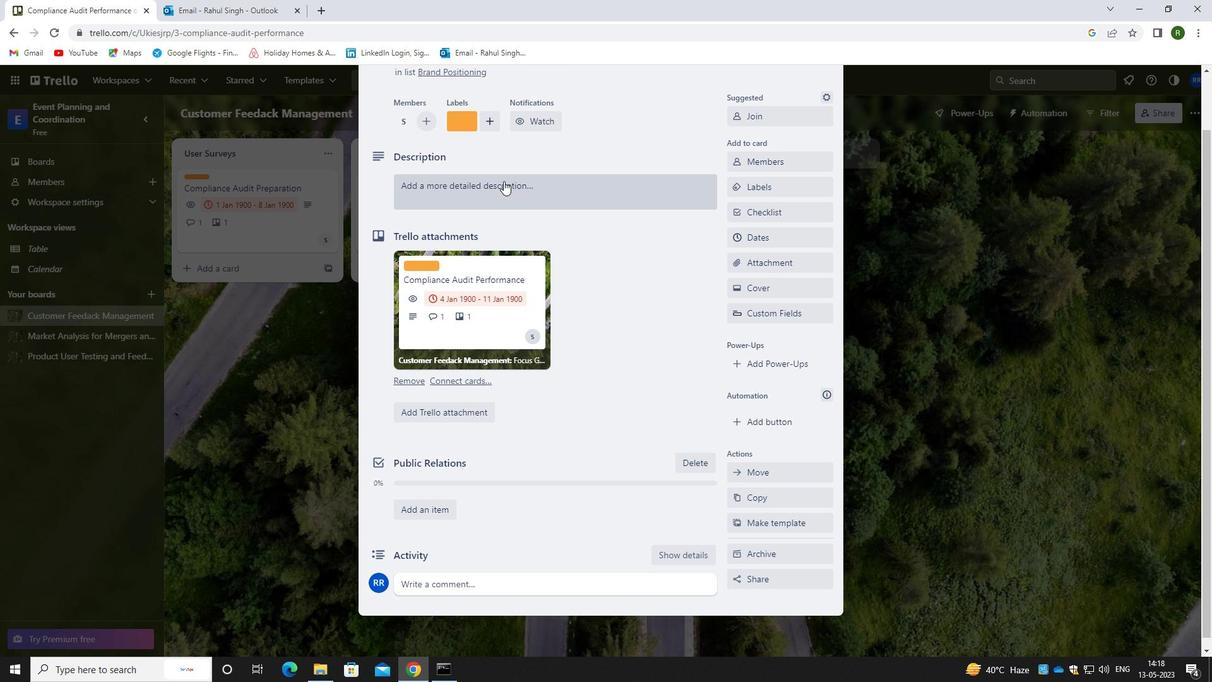 
Action: Mouse moved to (498, 253)
Screenshot: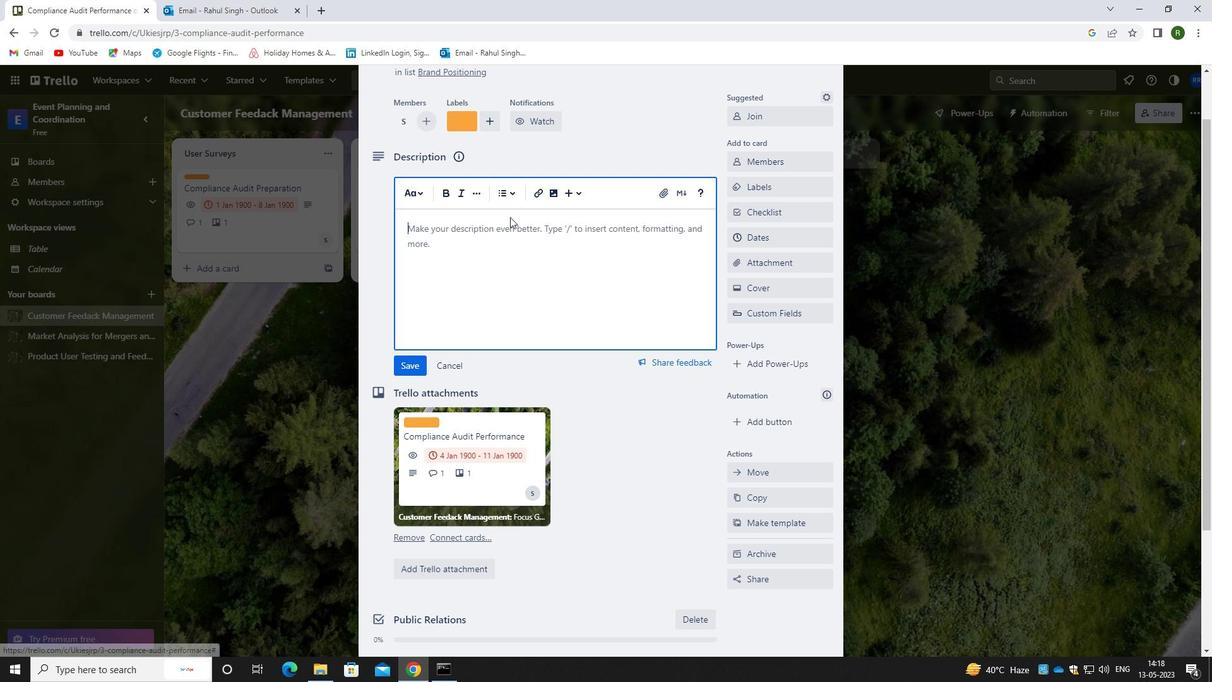 
Action: Mouse pressed left at (498, 253)
Screenshot: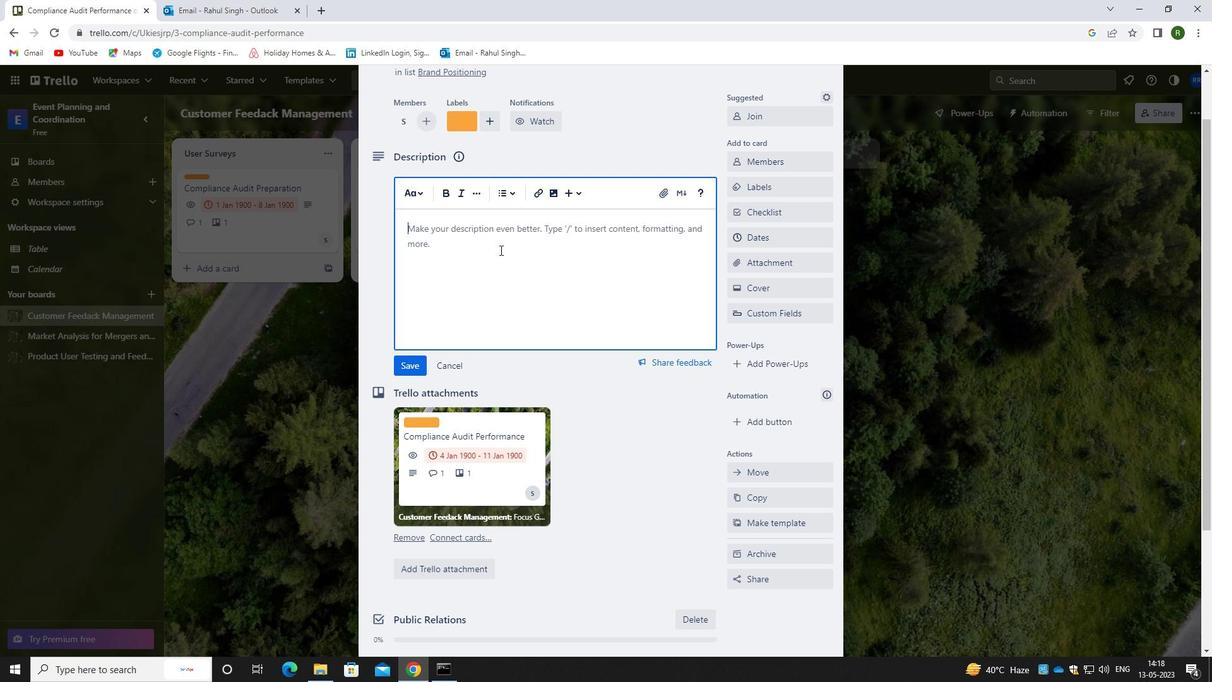 
Action: Key pressed <Key.caps_lock>D<Key.caps_lock>EVELOP<Key.space>AND<Key.space>LAUCH<Key.backspace><Key.backspace>NCH<Key.space>NEW<Key.space>CUSTOMER<Key.space>ACQUISITION<Key.space>PROGRAM.
Screenshot: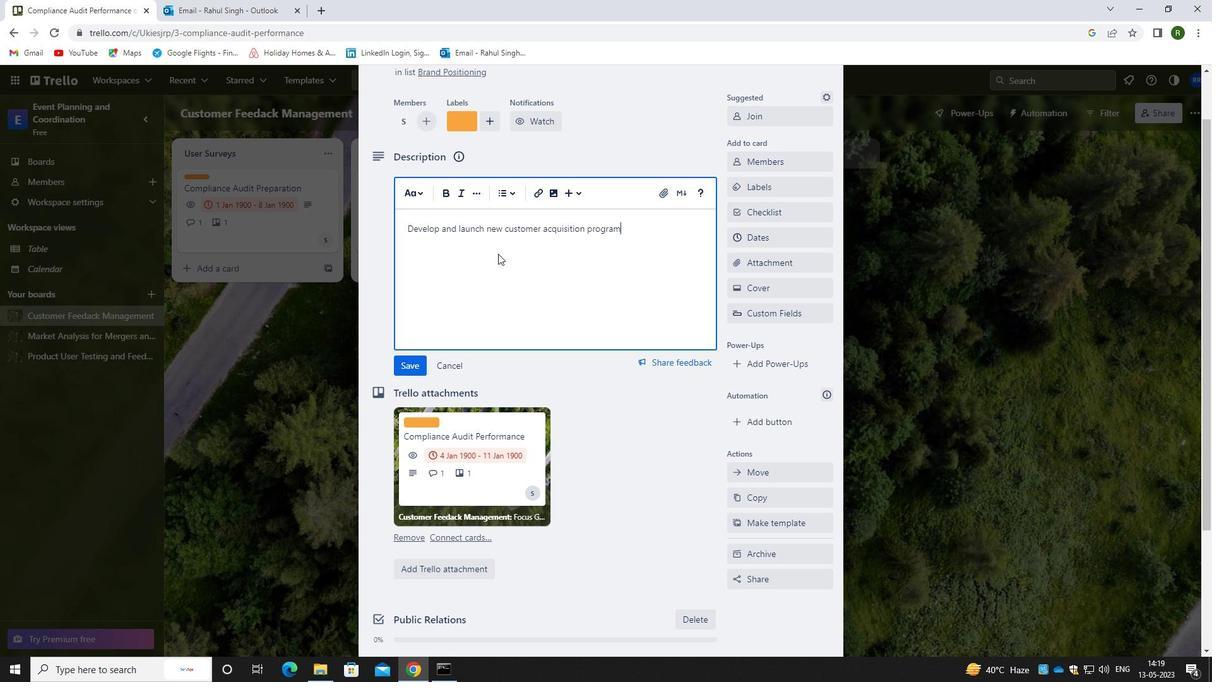 
Action: Mouse moved to (415, 371)
Screenshot: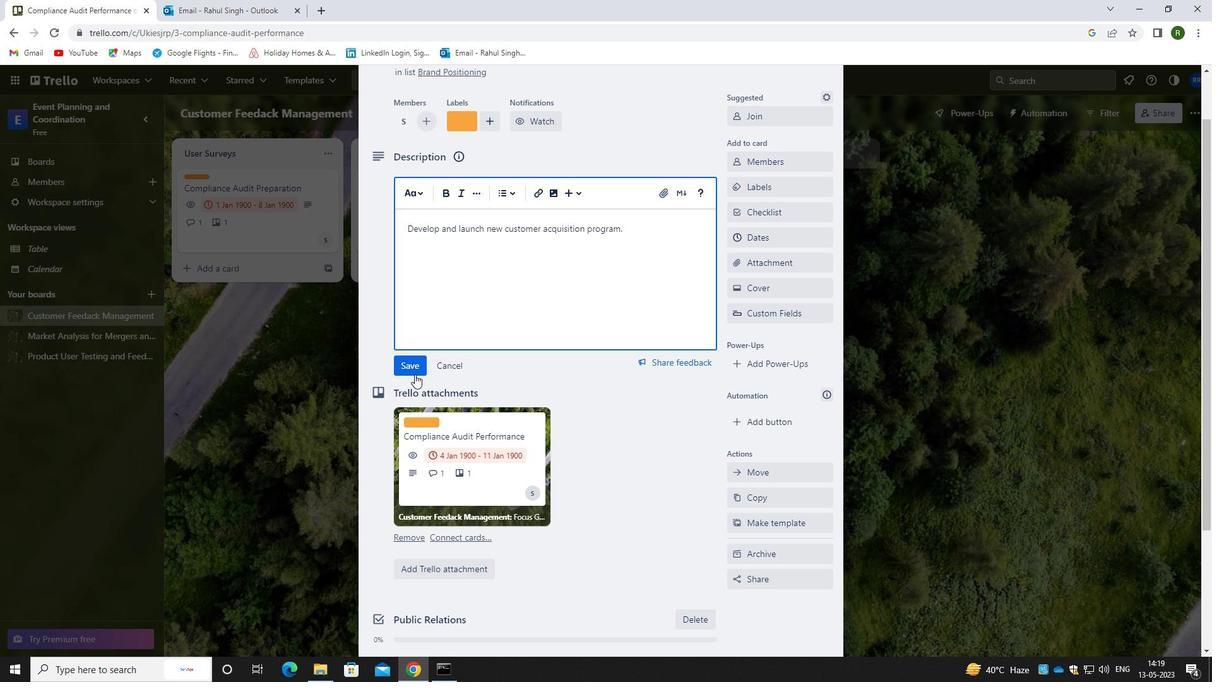 
Action: Mouse pressed left at (415, 371)
Screenshot: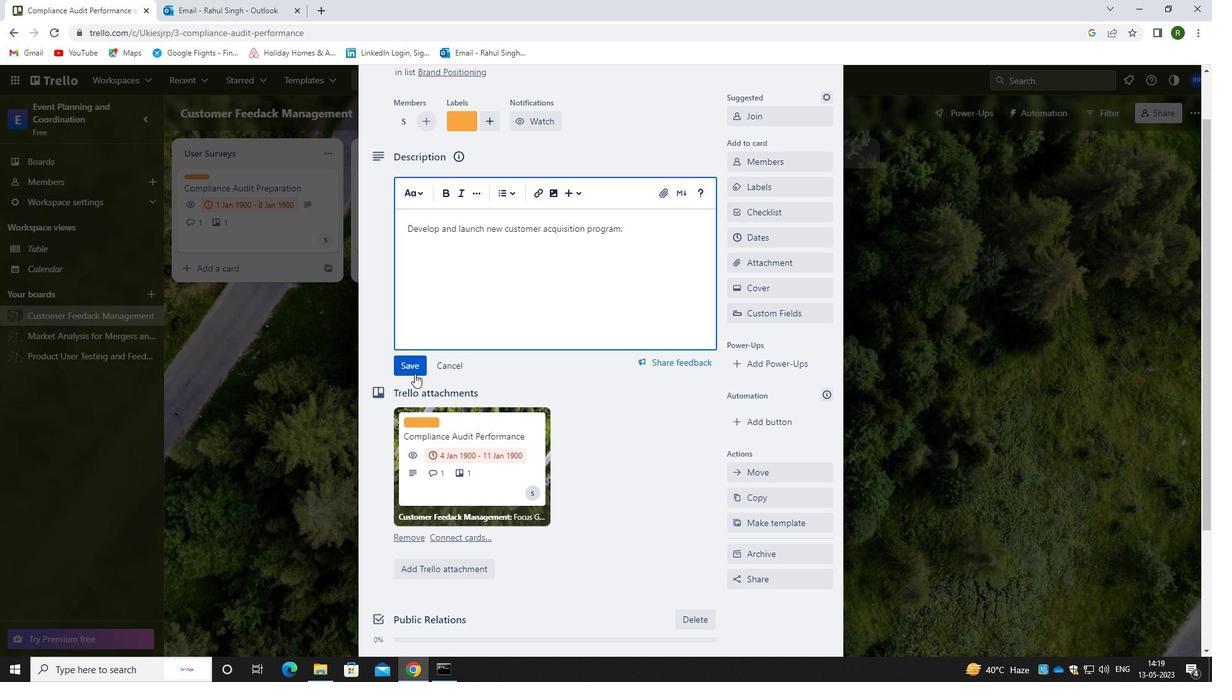 
Action: Mouse moved to (464, 355)
Screenshot: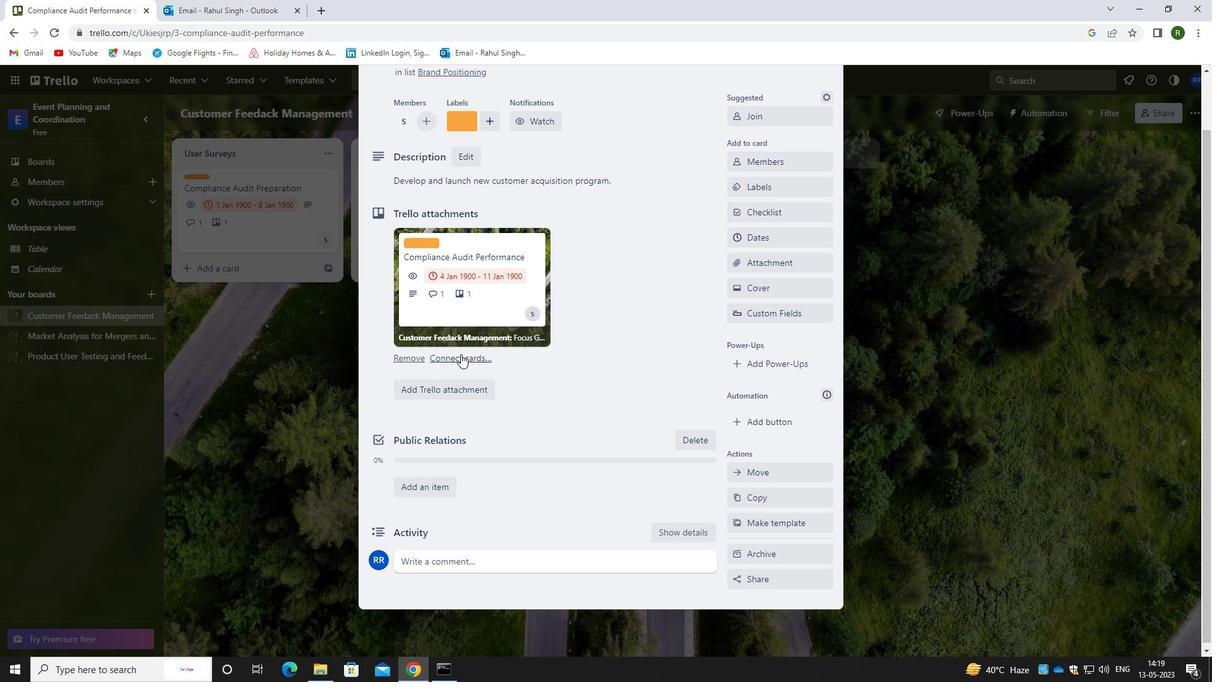 
Action: Mouse scrolled (464, 354) with delta (0, 0)
Screenshot: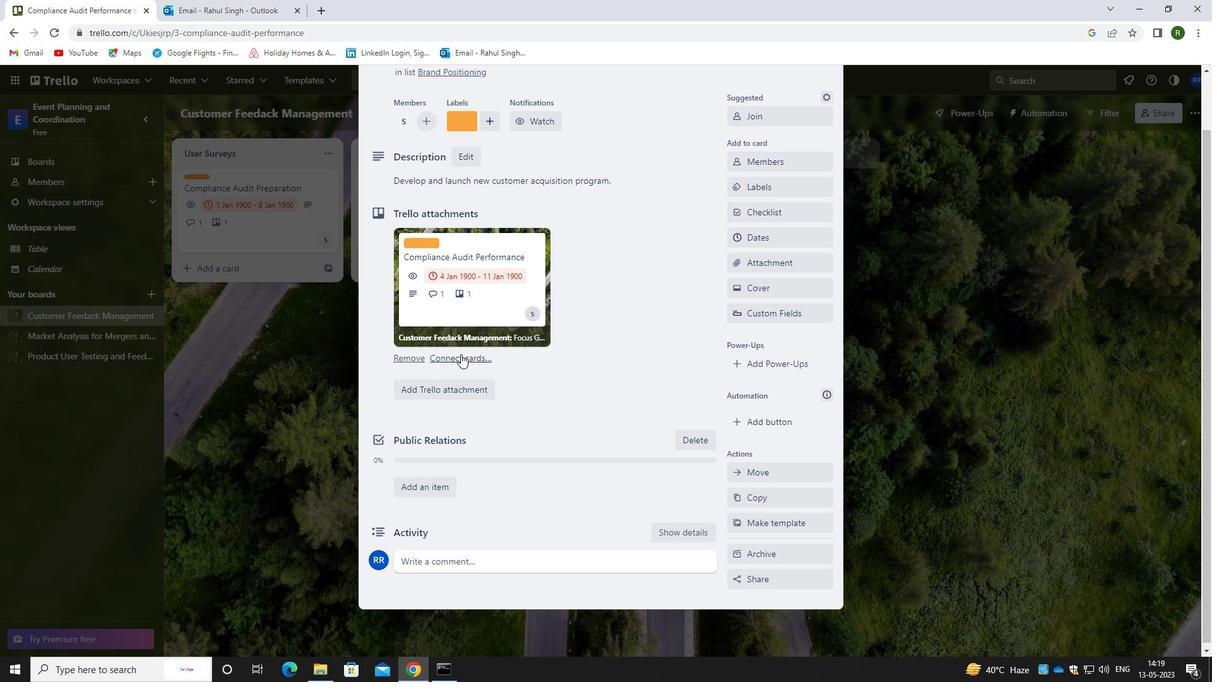 
Action: Mouse moved to (465, 356)
Screenshot: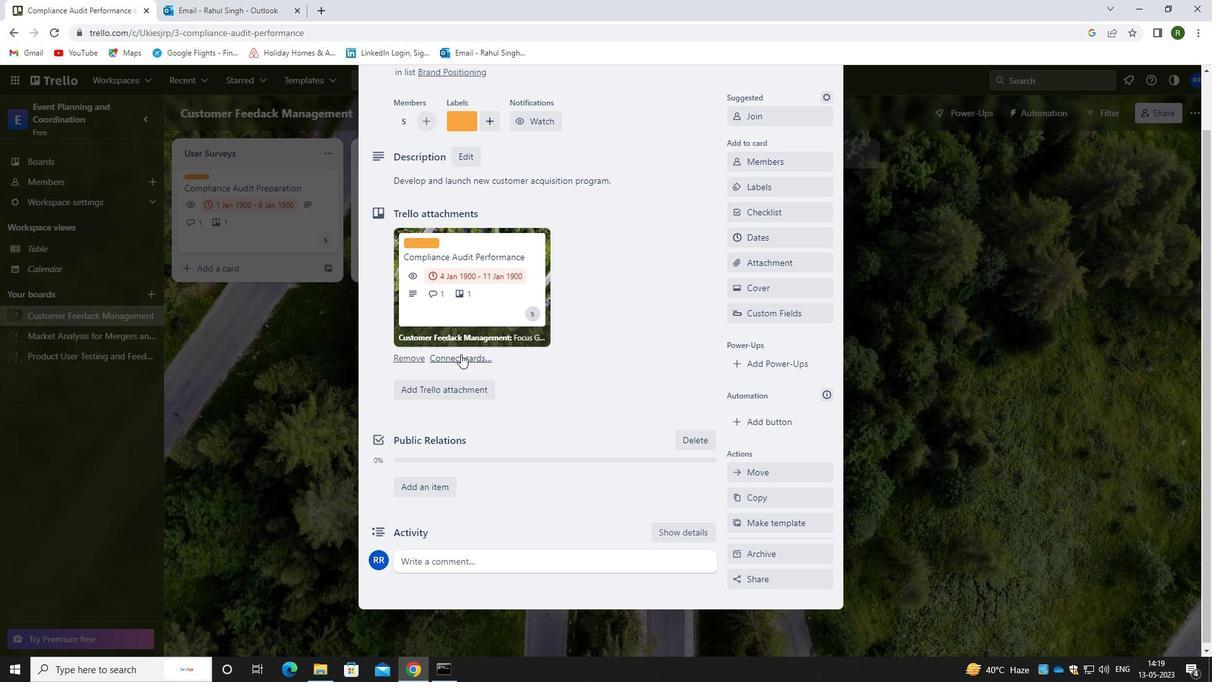
Action: Mouse scrolled (465, 356) with delta (0, 0)
Screenshot: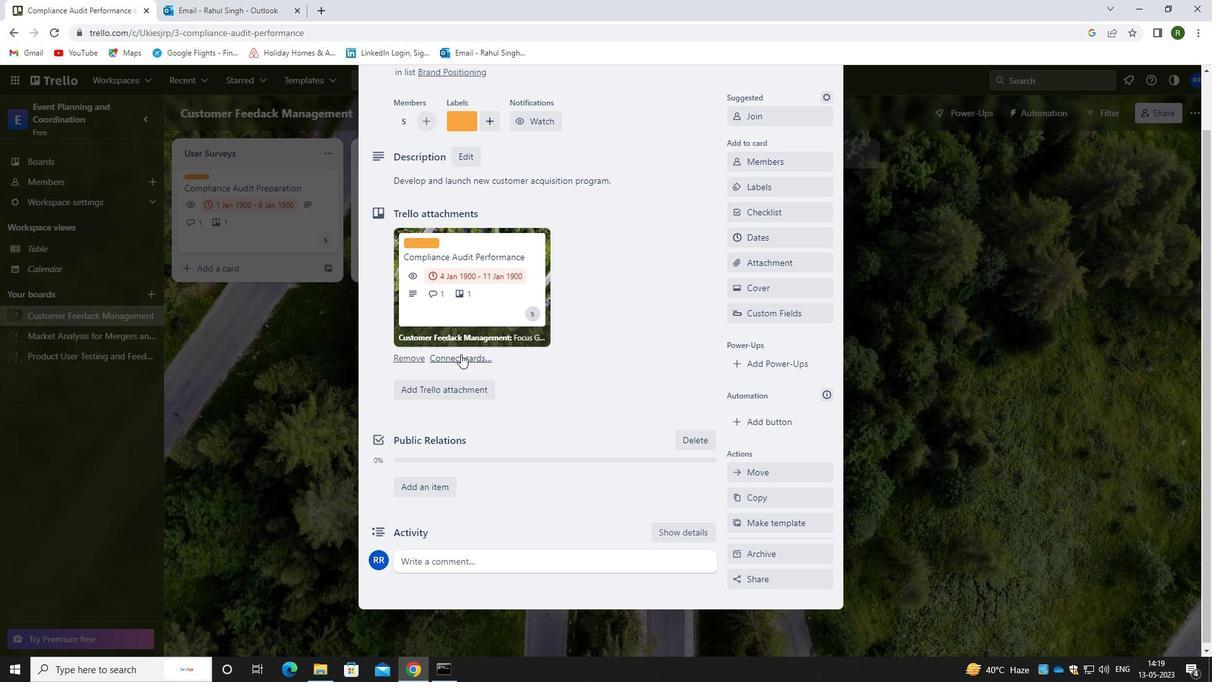 
Action: Mouse moved to (465, 358)
Screenshot: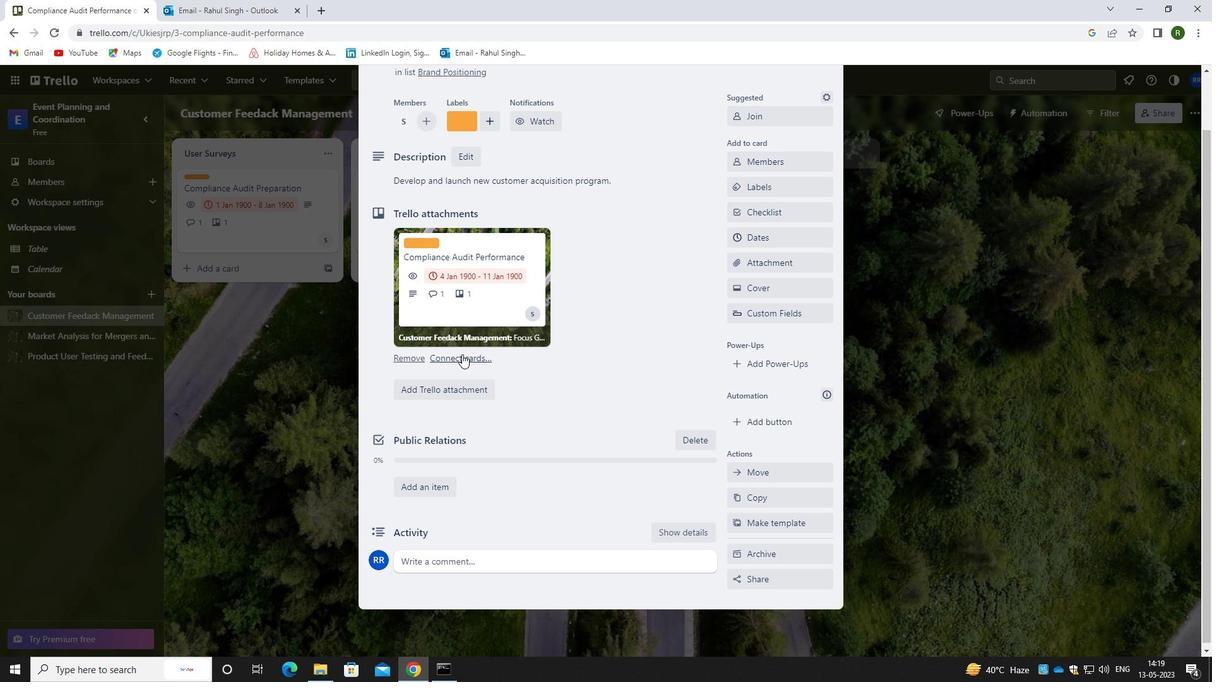 
Action: Mouse scrolled (465, 358) with delta (0, 0)
Screenshot: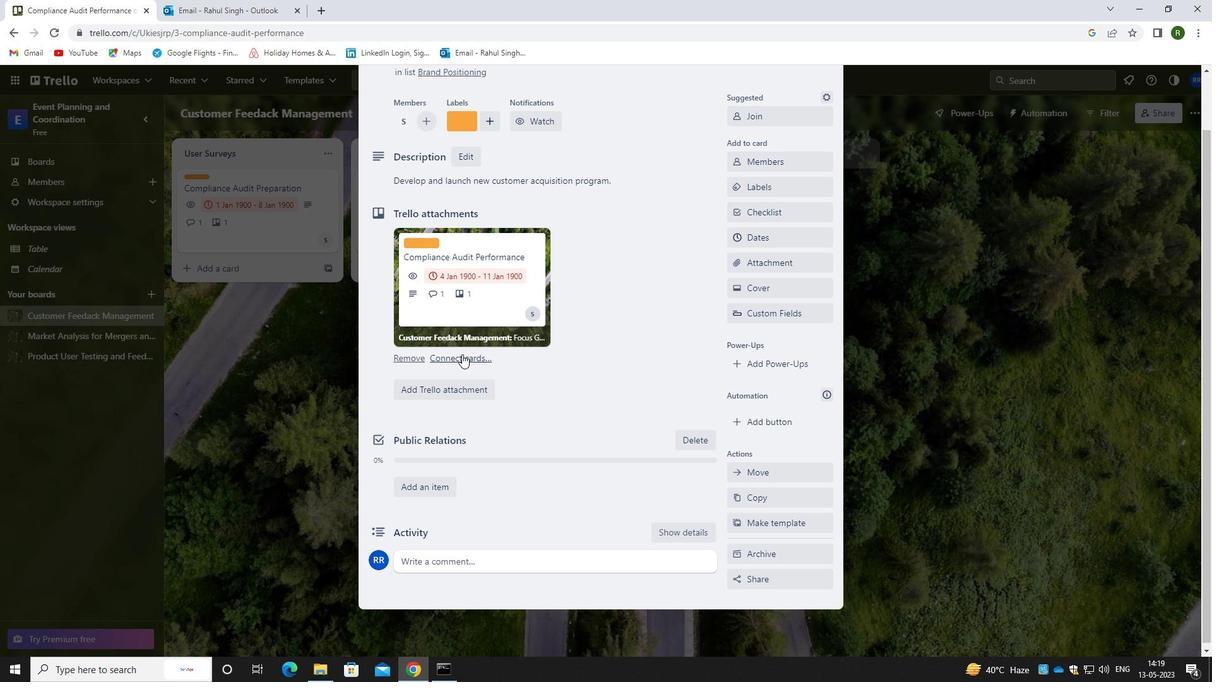 
Action: Mouse moved to (462, 561)
Screenshot: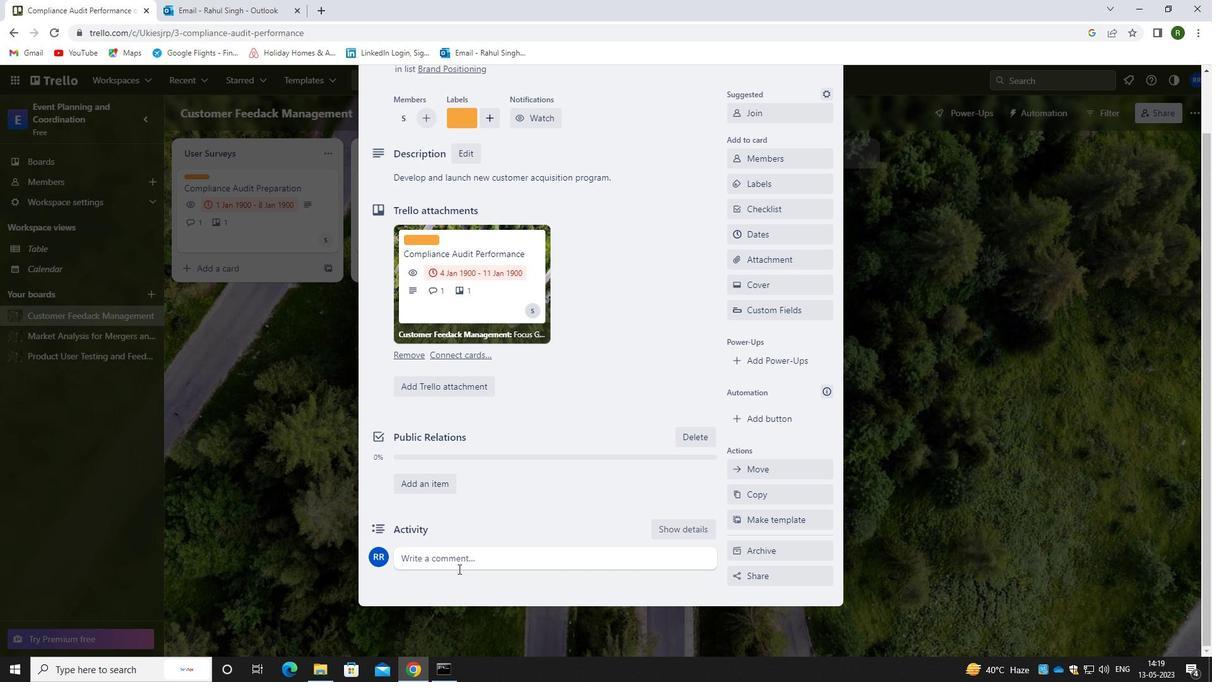 
Action: Mouse pressed left at (462, 561)
Screenshot: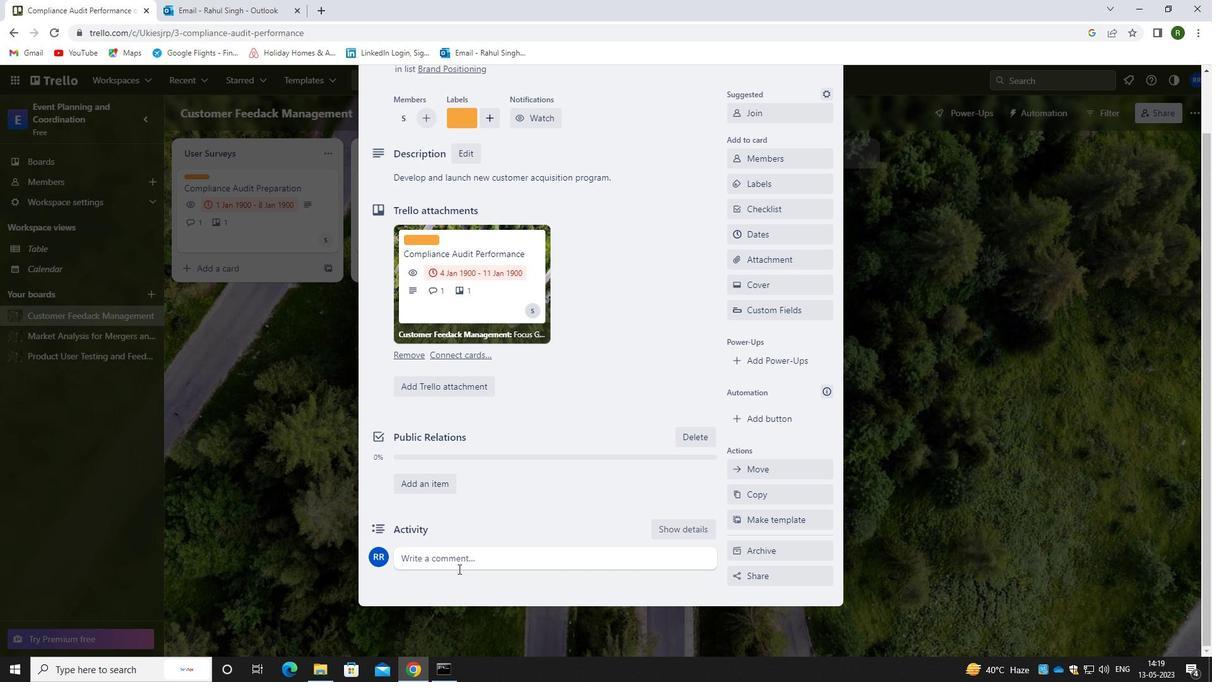 
Action: Mouse moved to (450, 596)
Screenshot: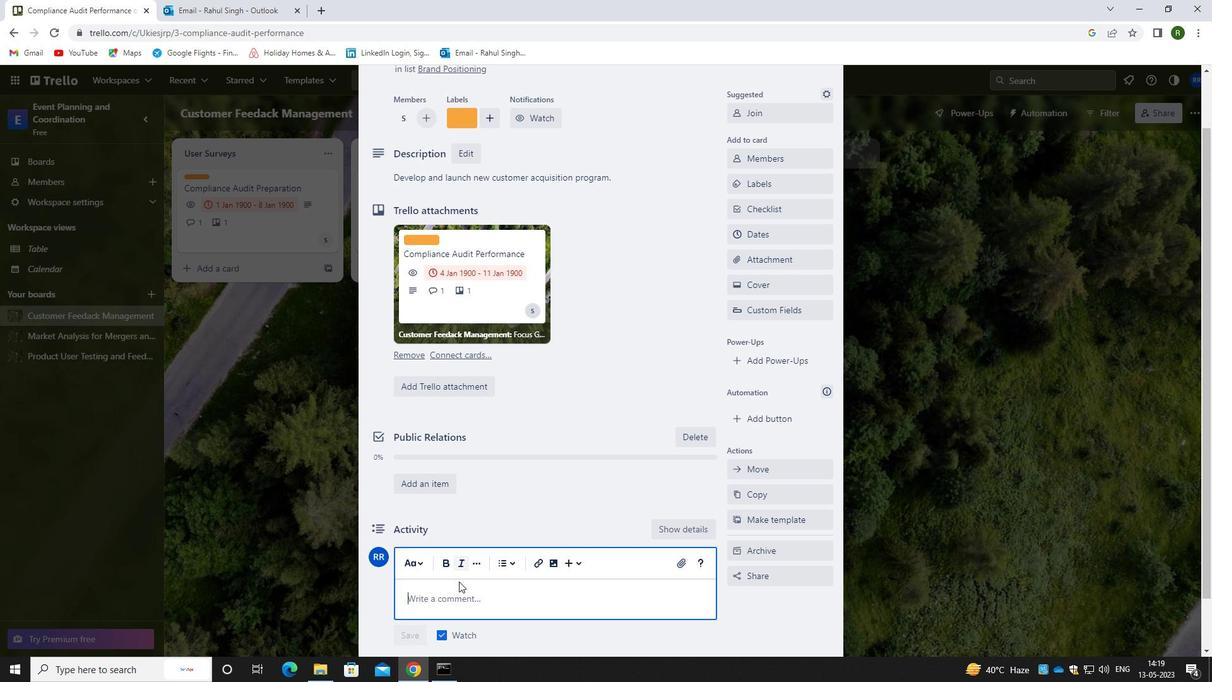 
Action: Mouse pressed left at (450, 596)
Screenshot: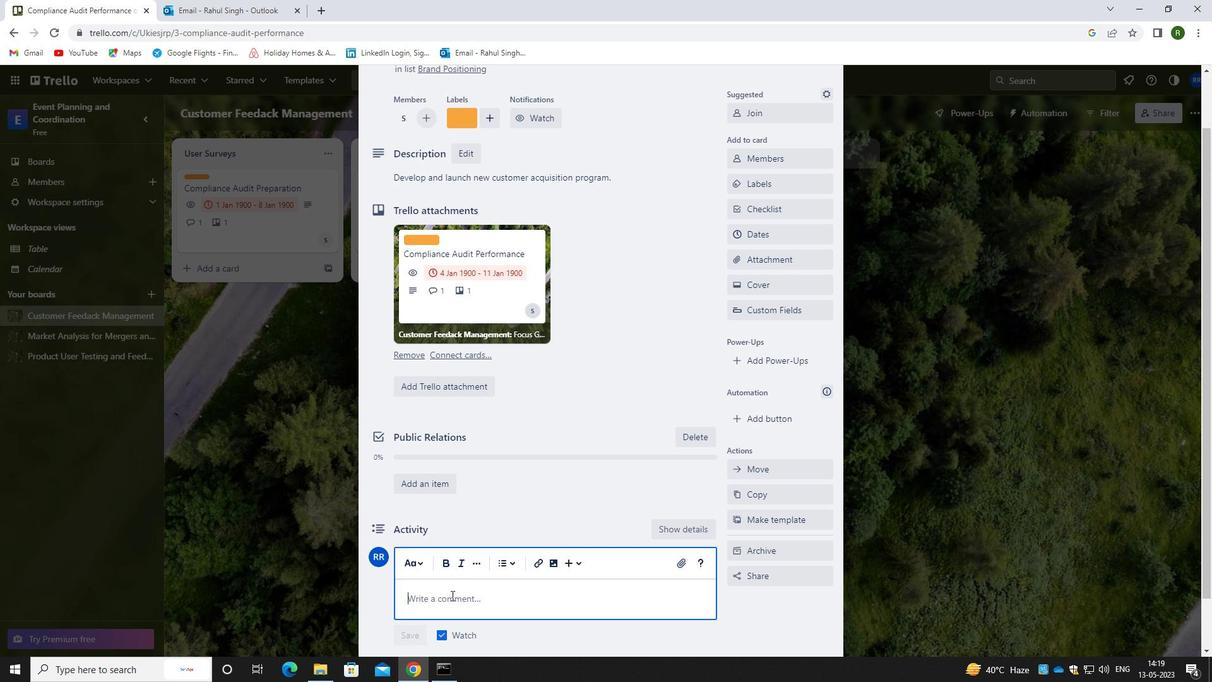 
Action: Mouse moved to (439, 597)
Screenshot: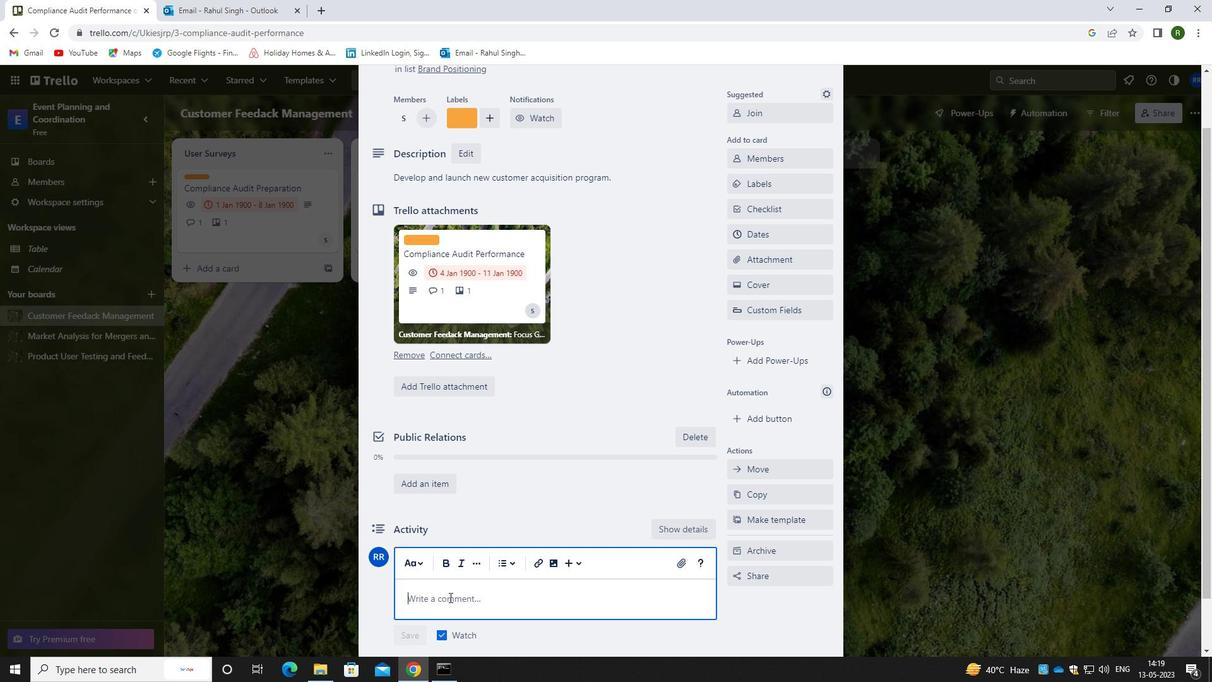 
Action: Key pressed <Key.caps_lock>W<Key.caps_lock>E<Key.space>SHOULD<Key.space>APPOR<Key.backspace><Key.backspace>ROACH<Key.space>THIS<Key.space>TASK<Key.space>WITH<Key.space>A<Key.space>SENSE<Key.space>OF<Key.space>HUMILITY,<Key.space>RECONGNIZING<Key.space><Key.backspace><Key.backspace><Key.backspace><Key.backspace><Key.backspace><Key.backspace><Key.backspace><Key.backspace><Key.backspace>GNIZIG<Key.backspace>NG<Key.space>THAT<Key.space>THERE<Key.space>IS<Key.space>ALWAYS<Key.space>MORE<Key.space>TO<Key.space>LEARN<Key.space>AND<Key.space>IMPROVE<Key.space>UPON<Key.space>.
Screenshot: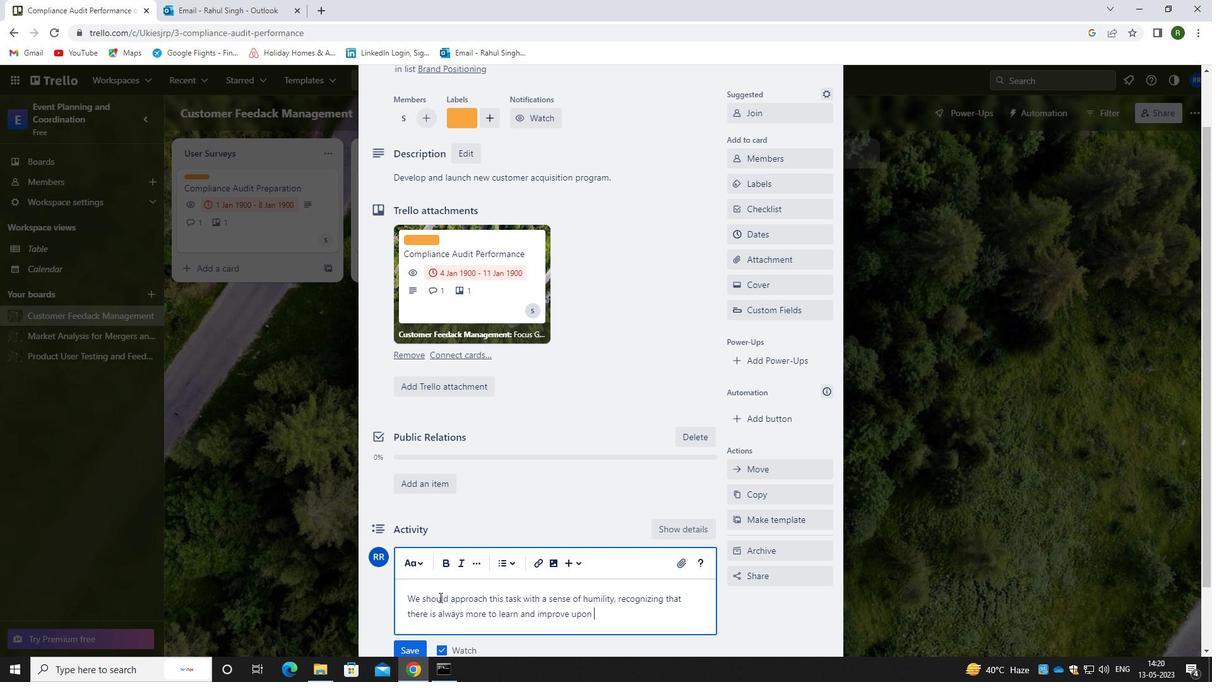 
Action: Mouse moved to (545, 471)
Screenshot: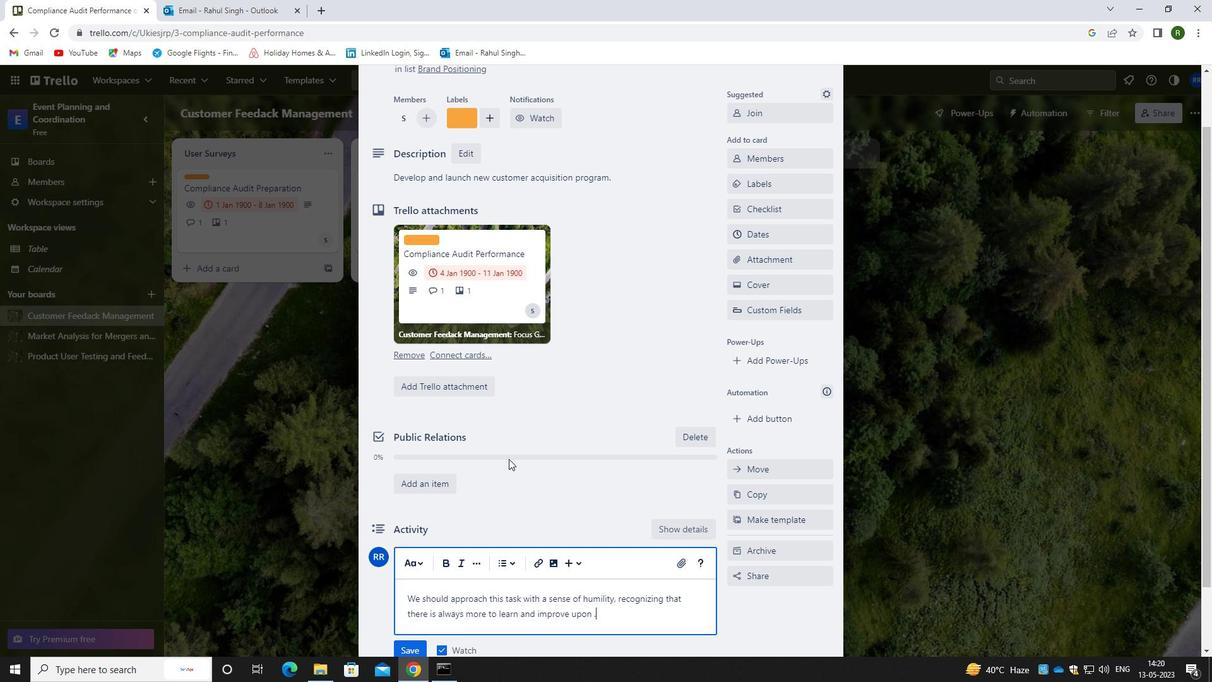 
Action: Mouse scrolled (545, 471) with delta (0, 0)
Screenshot: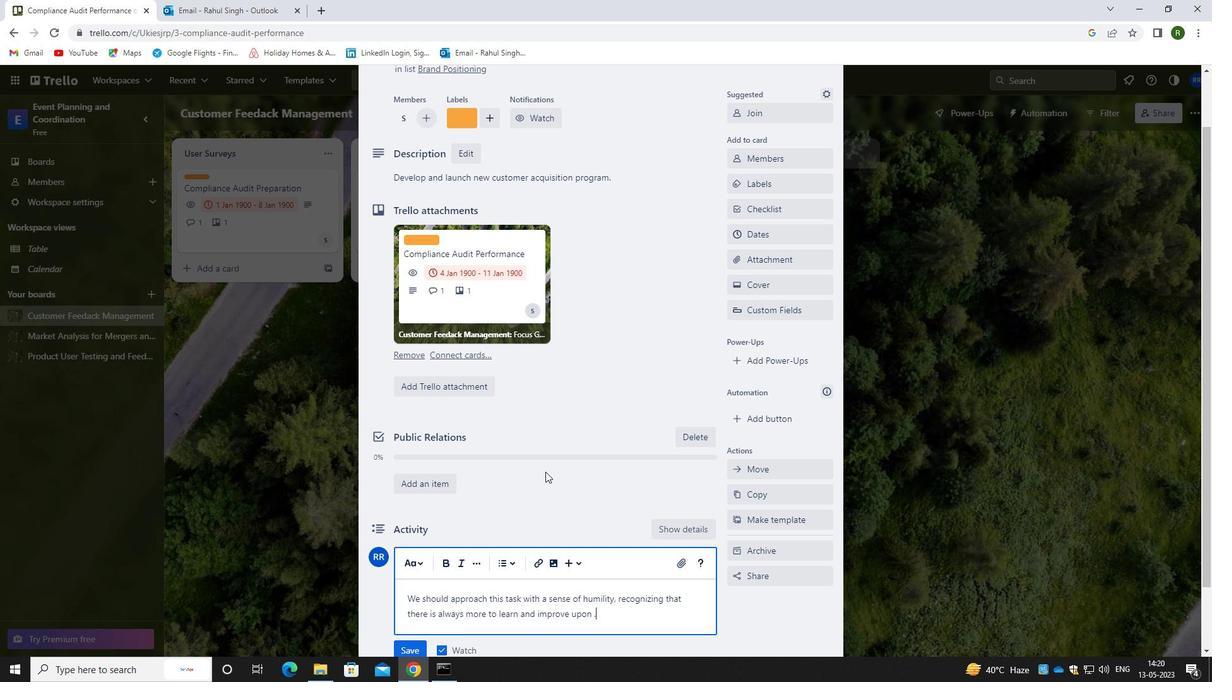 
Action: Mouse moved to (416, 586)
Screenshot: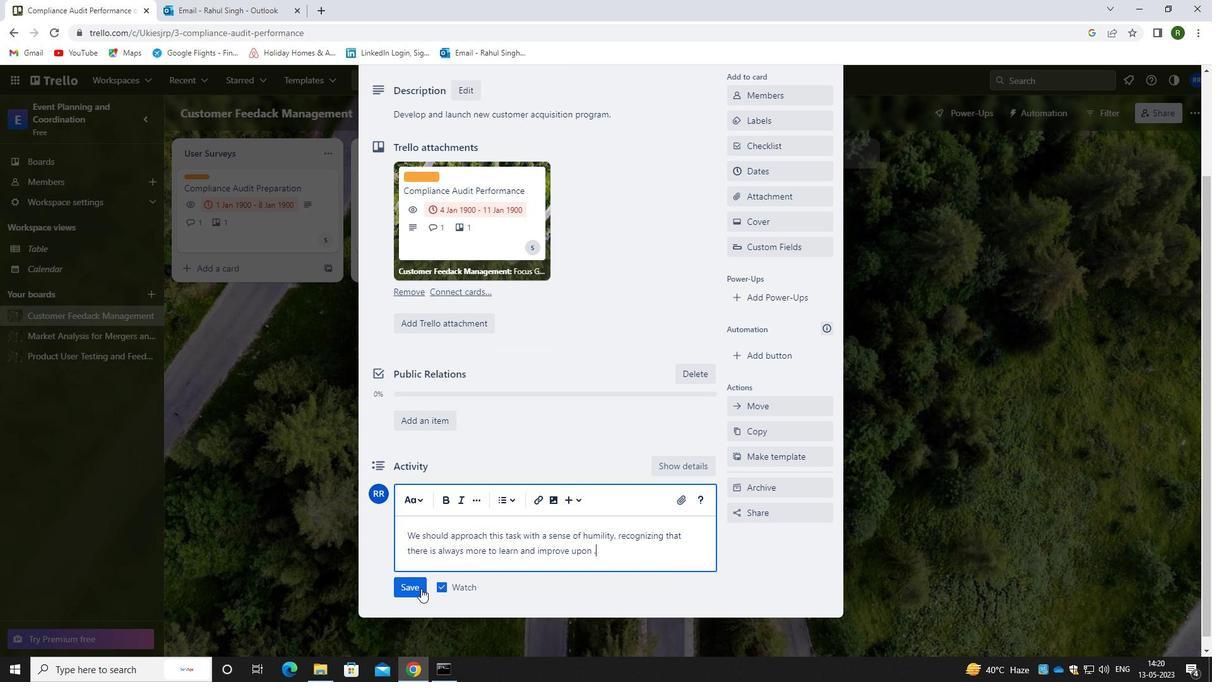 
Action: Mouse pressed left at (416, 586)
Screenshot: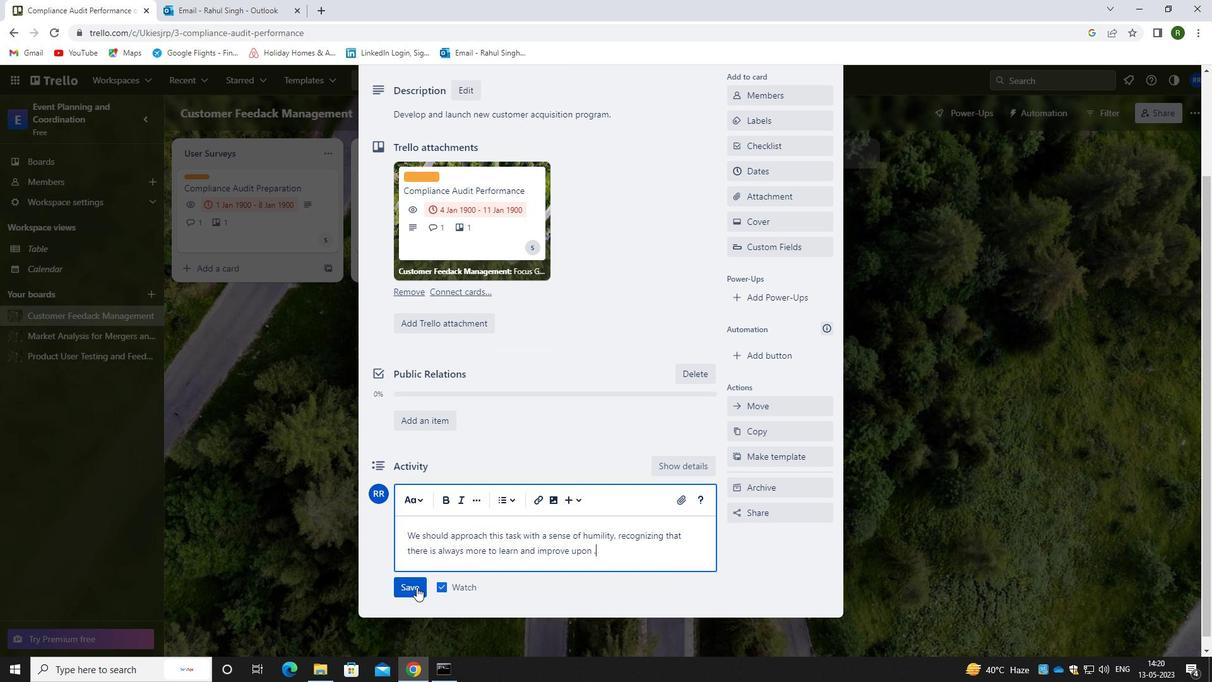 
Action: Mouse moved to (762, 174)
Screenshot: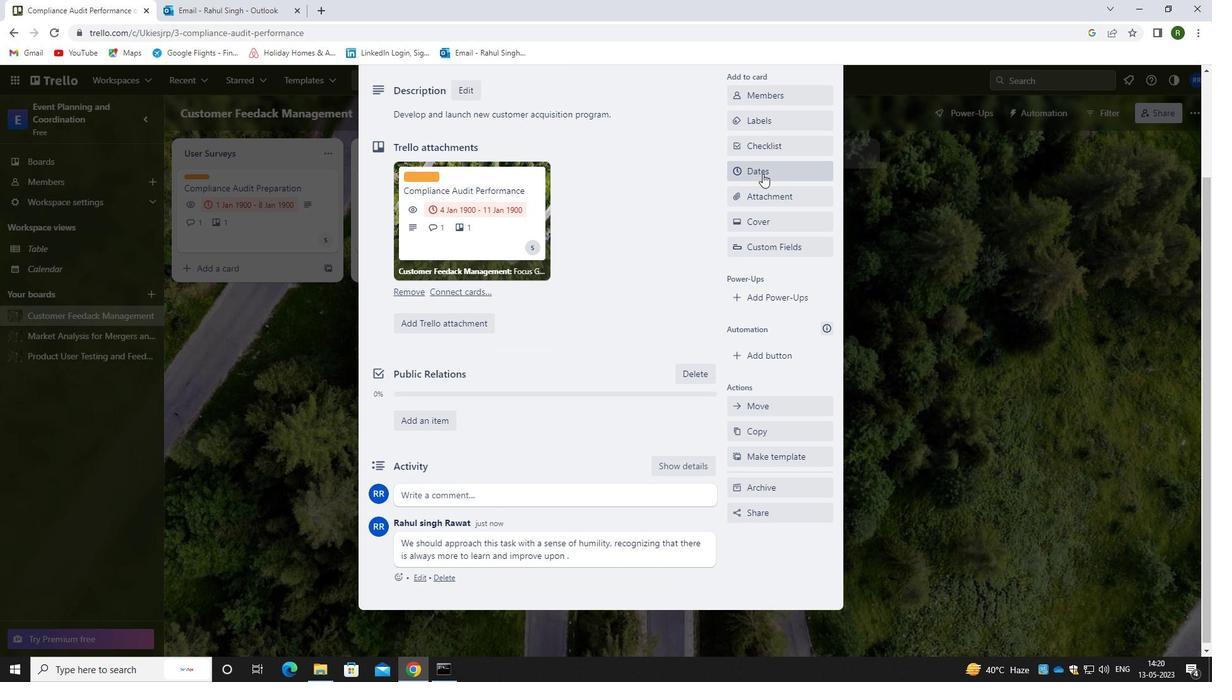 
Action: Mouse pressed left at (762, 174)
Screenshot: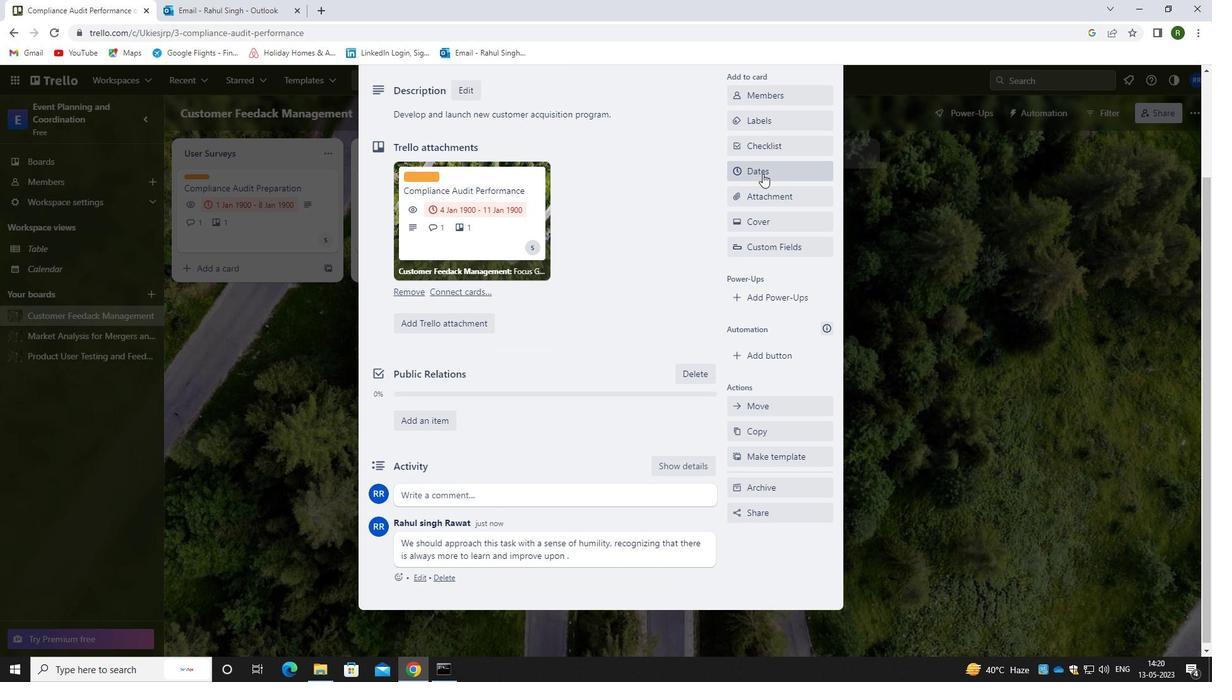 
Action: Mouse moved to (772, 178)
Screenshot: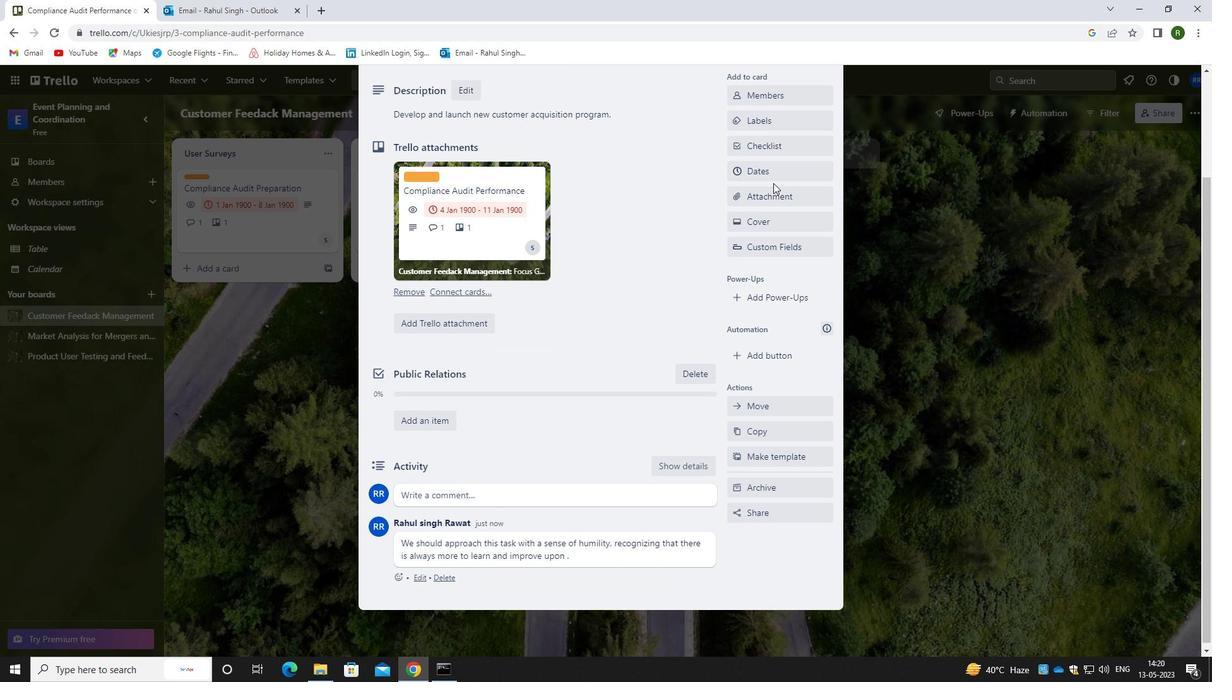
Action: Mouse pressed left at (772, 178)
Screenshot: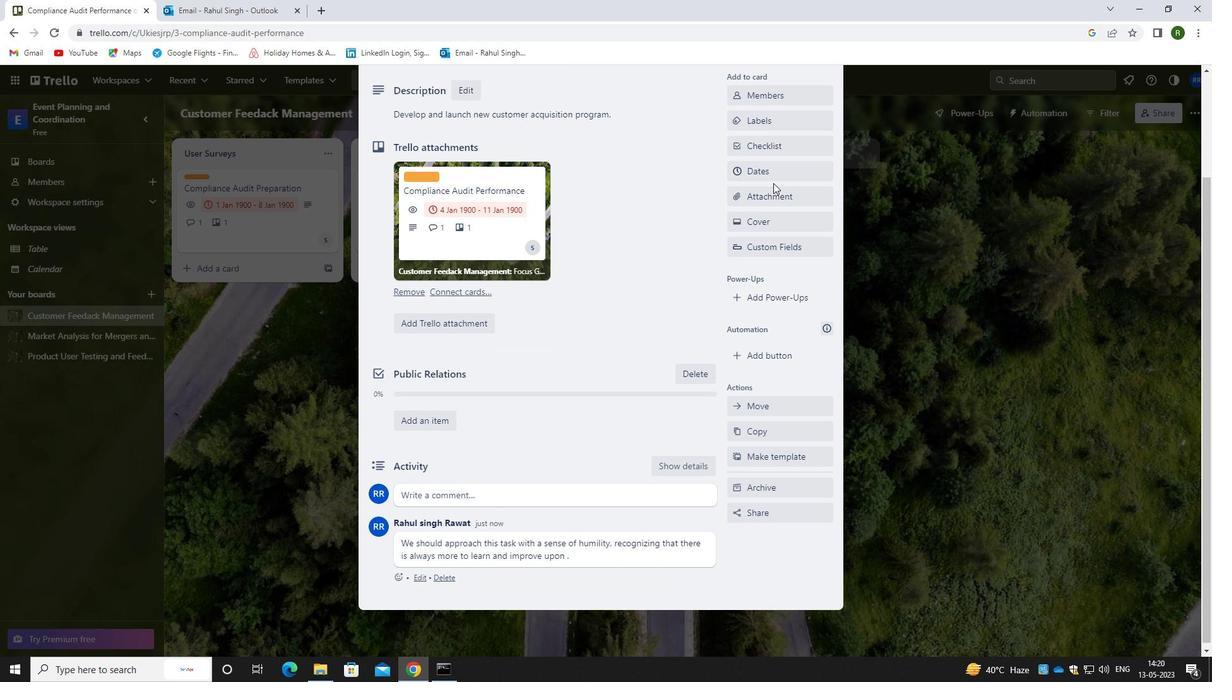 
Action: Mouse moved to (743, 425)
Screenshot: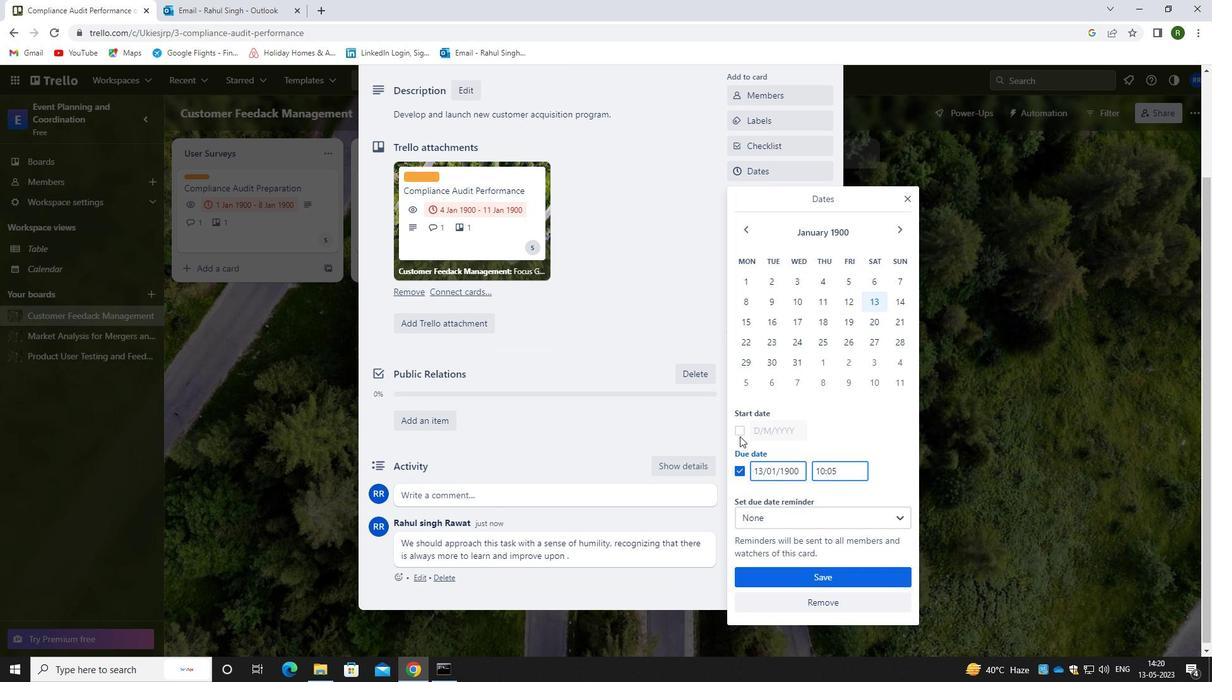 
Action: Mouse pressed left at (743, 425)
Screenshot: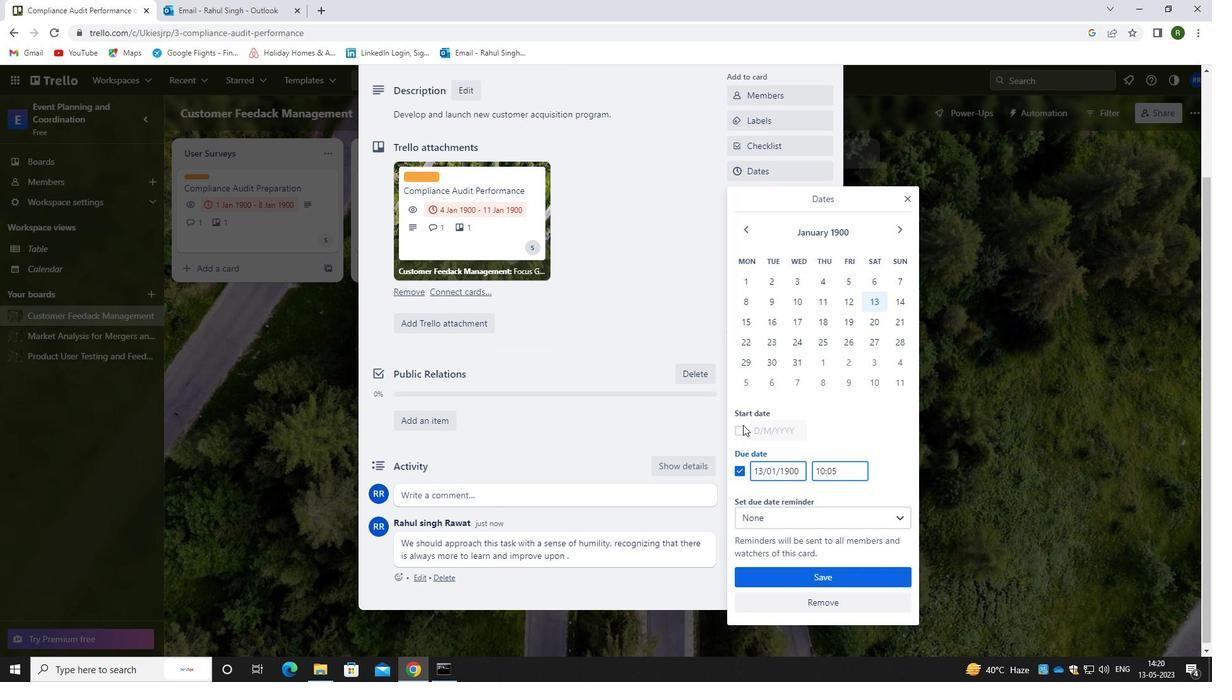 
Action: Mouse moved to (801, 428)
Screenshot: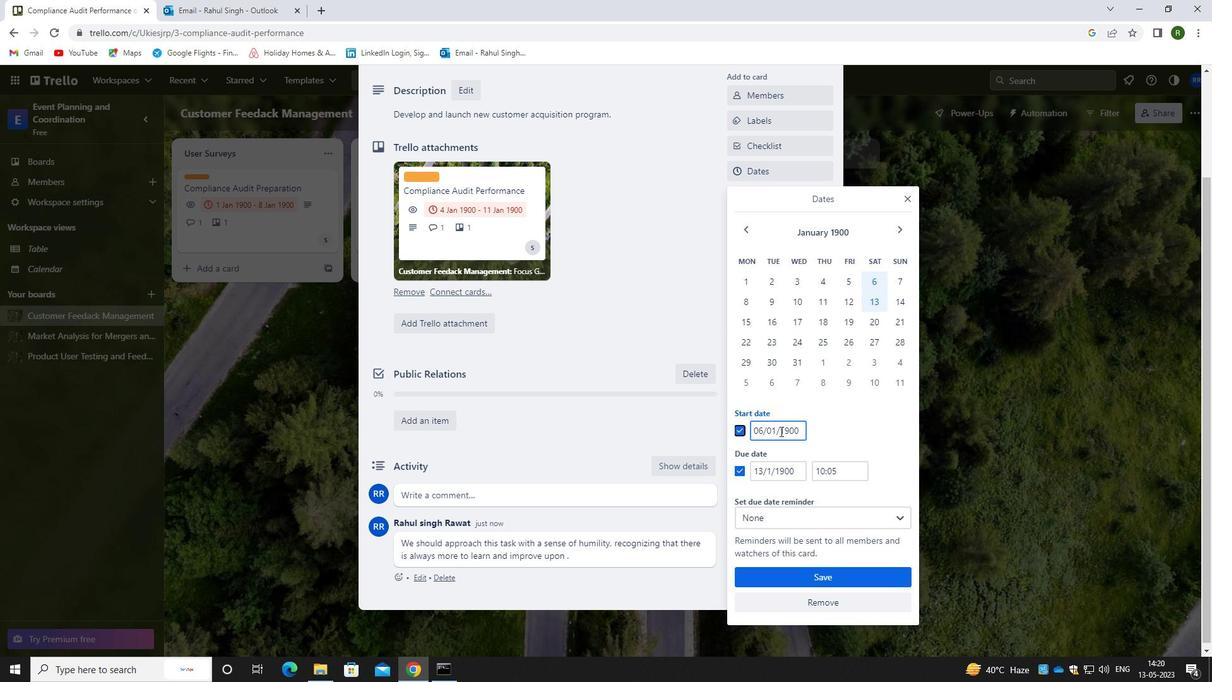 
Action: Mouse pressed left at (801, 428)
Screenshot: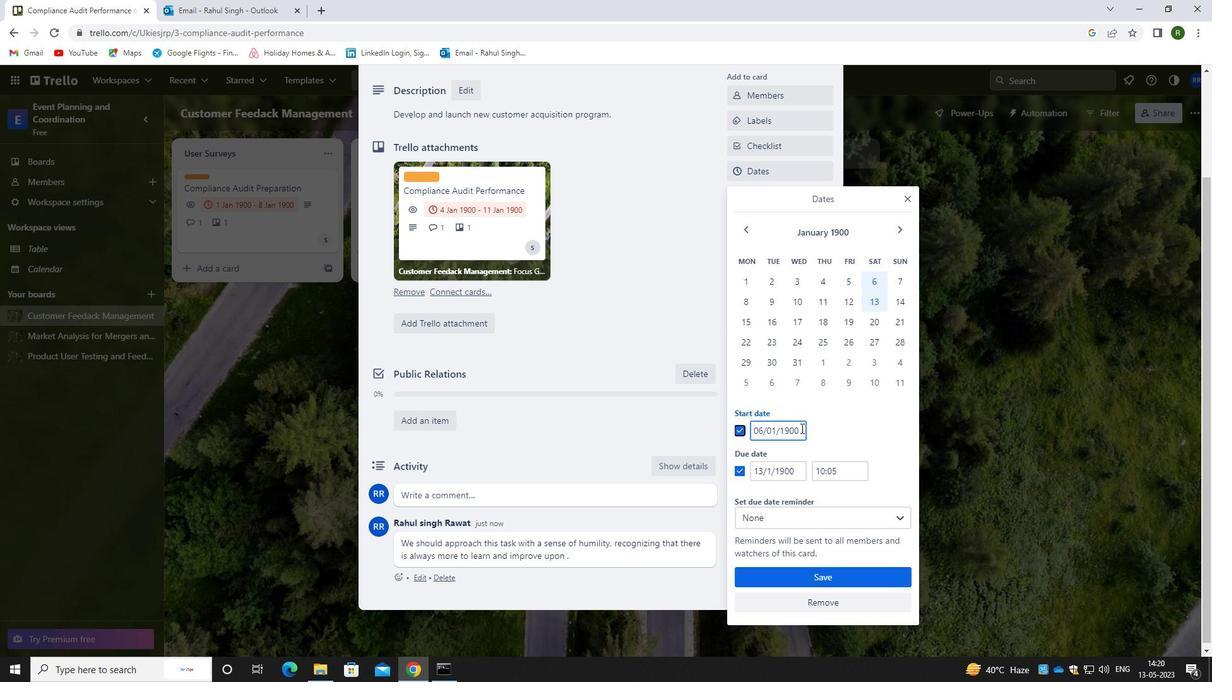 
Action: Mouse moved to (742, 430)
Screenshot: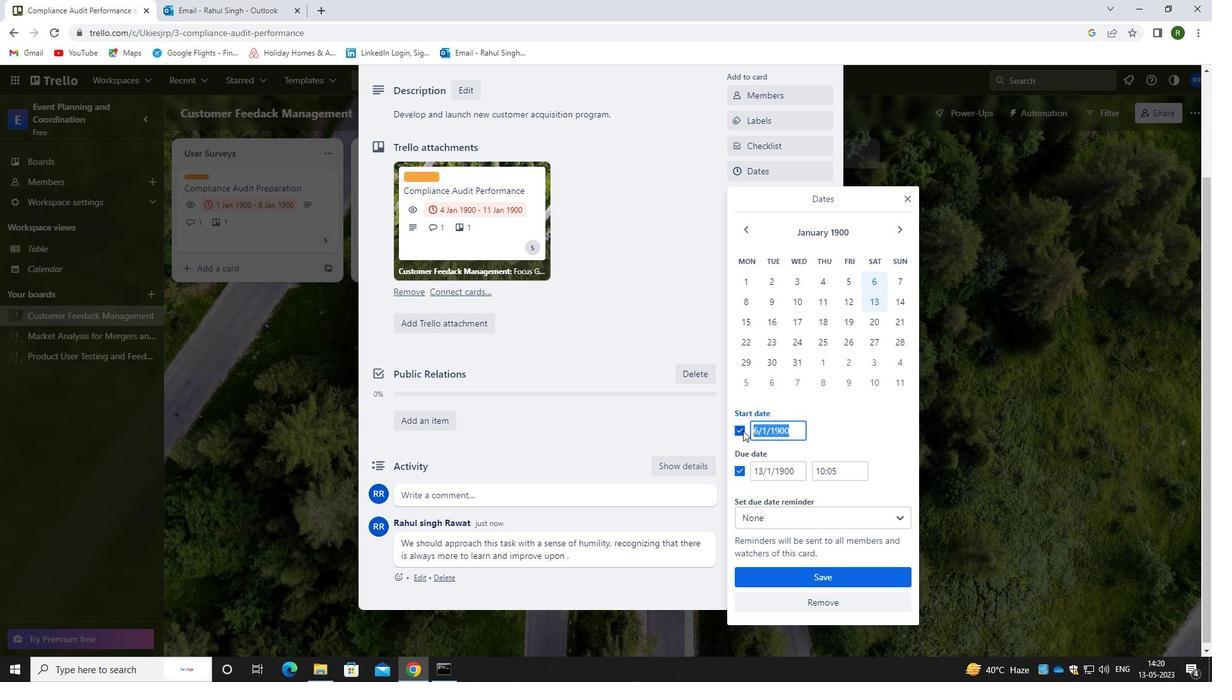 
Action: Key pressed 07/01/1900
Screenshot: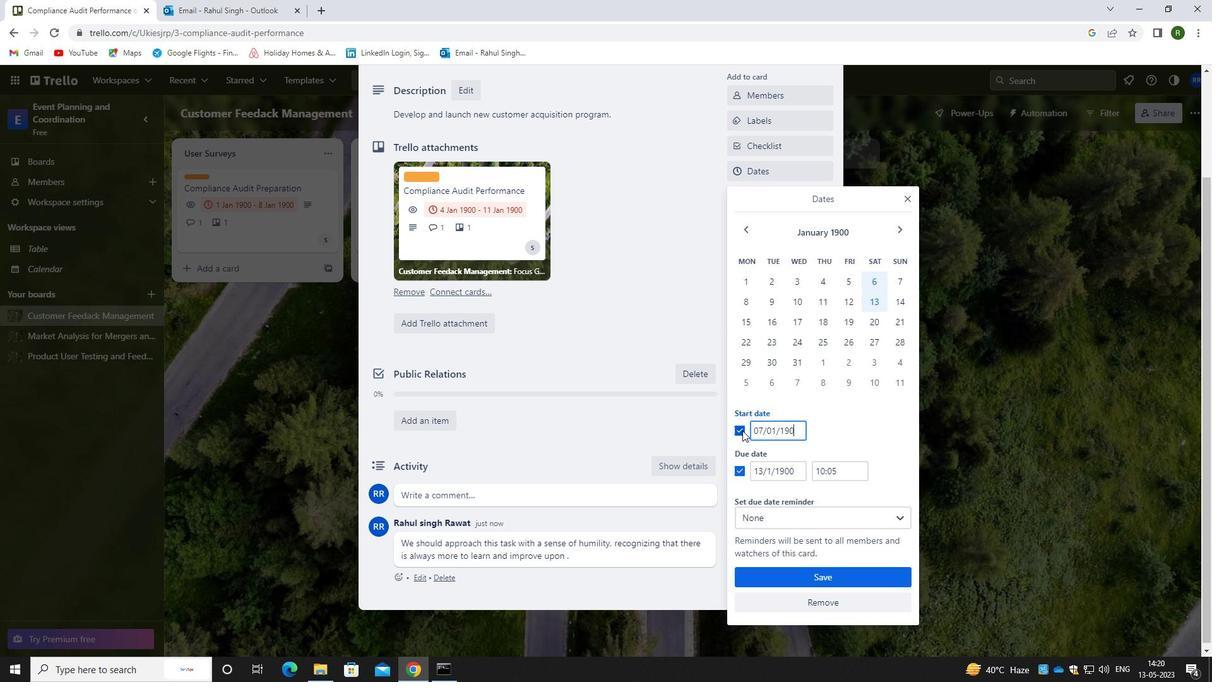 
Action: Mouse moved to (797, 466)
Screenshot: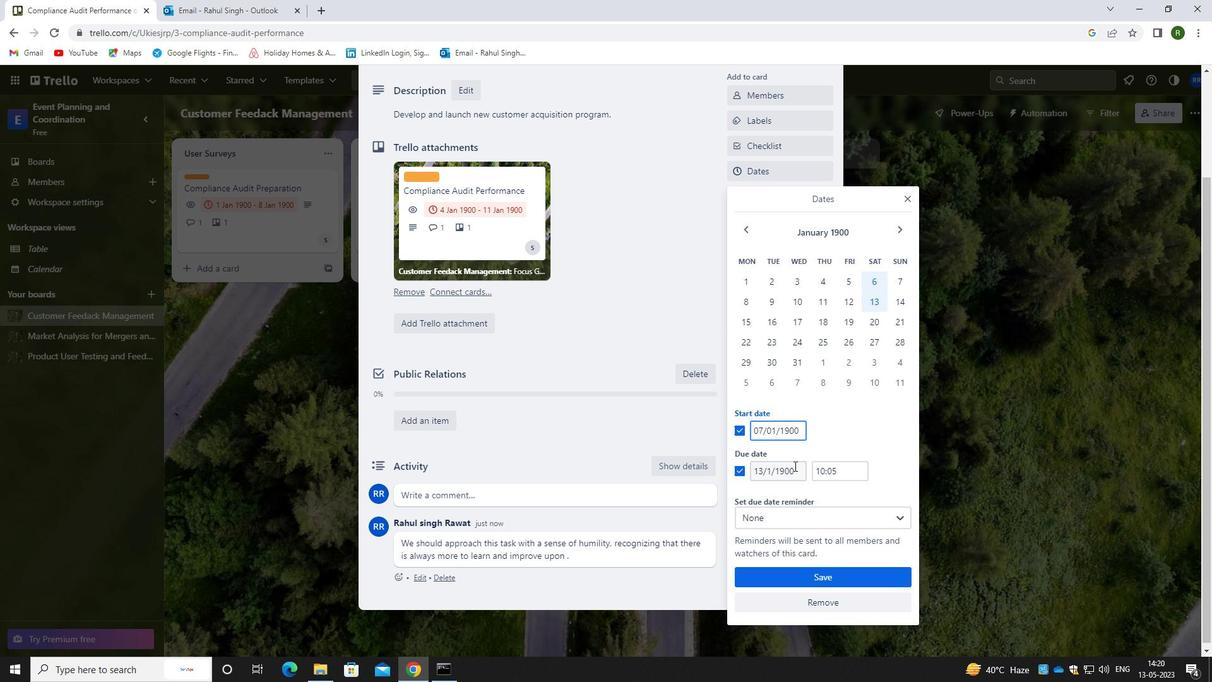 
Action: Mouse pressed left at (797, 466)
Screenshot: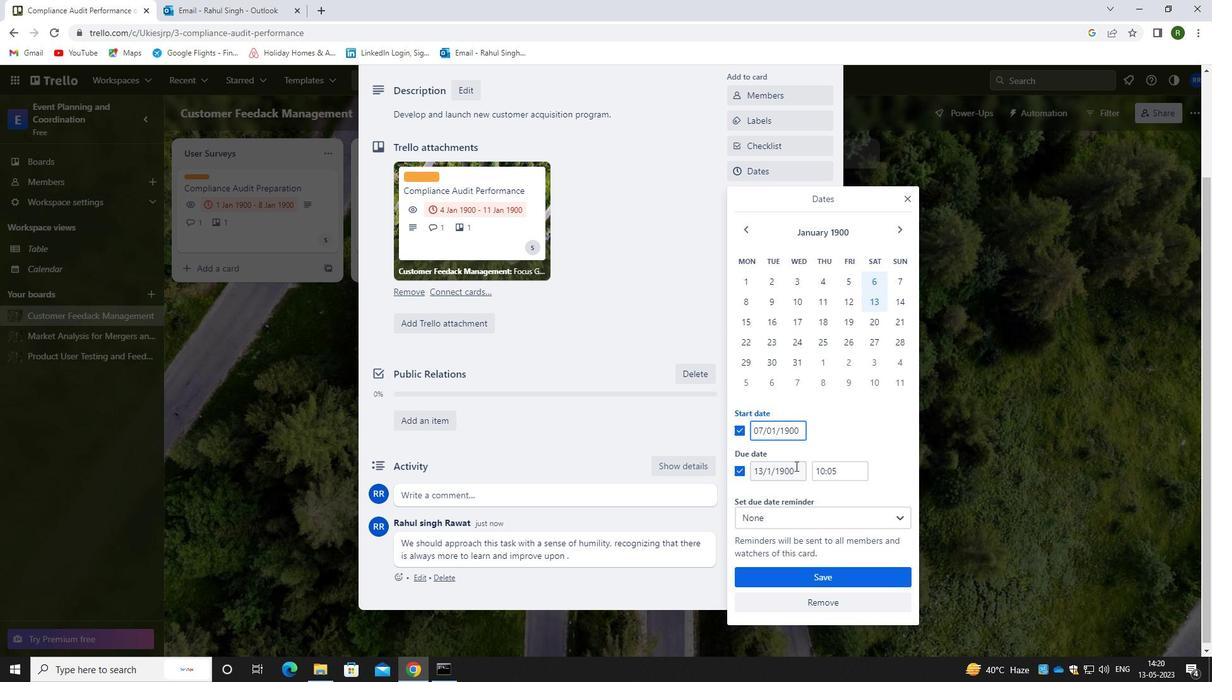 
Action: Mouse moved to (748, 481)
Screenshot: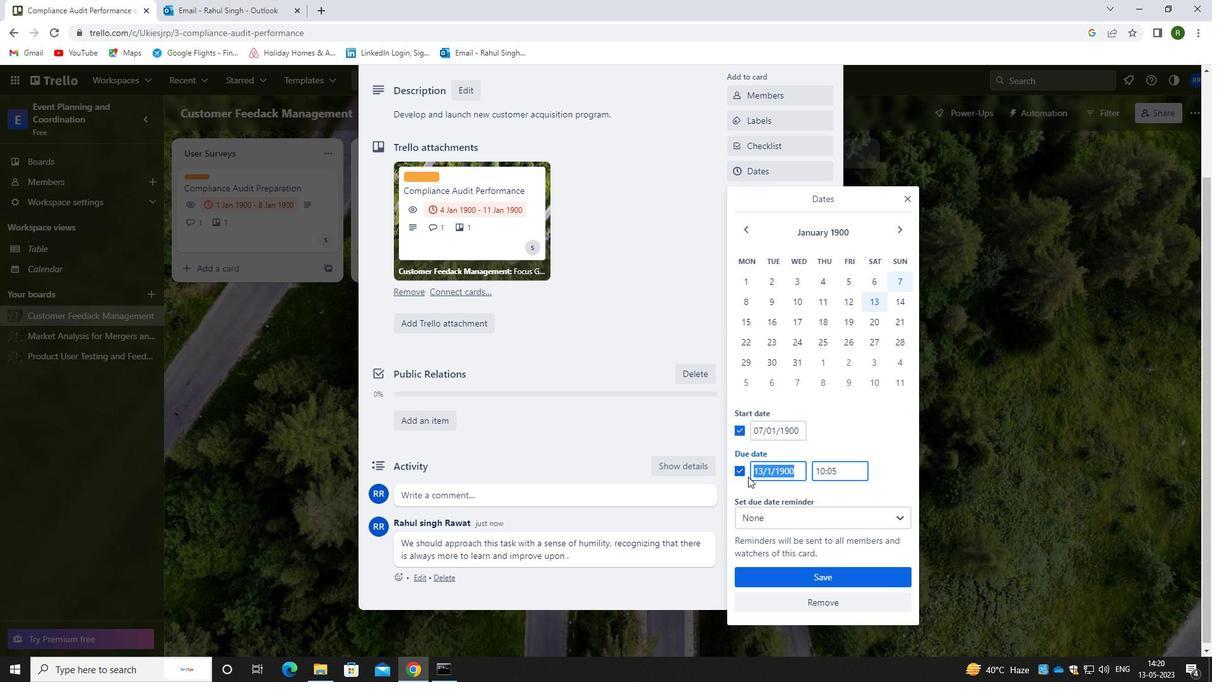 
Action: Key pressed 14/01/1900
Screenshot: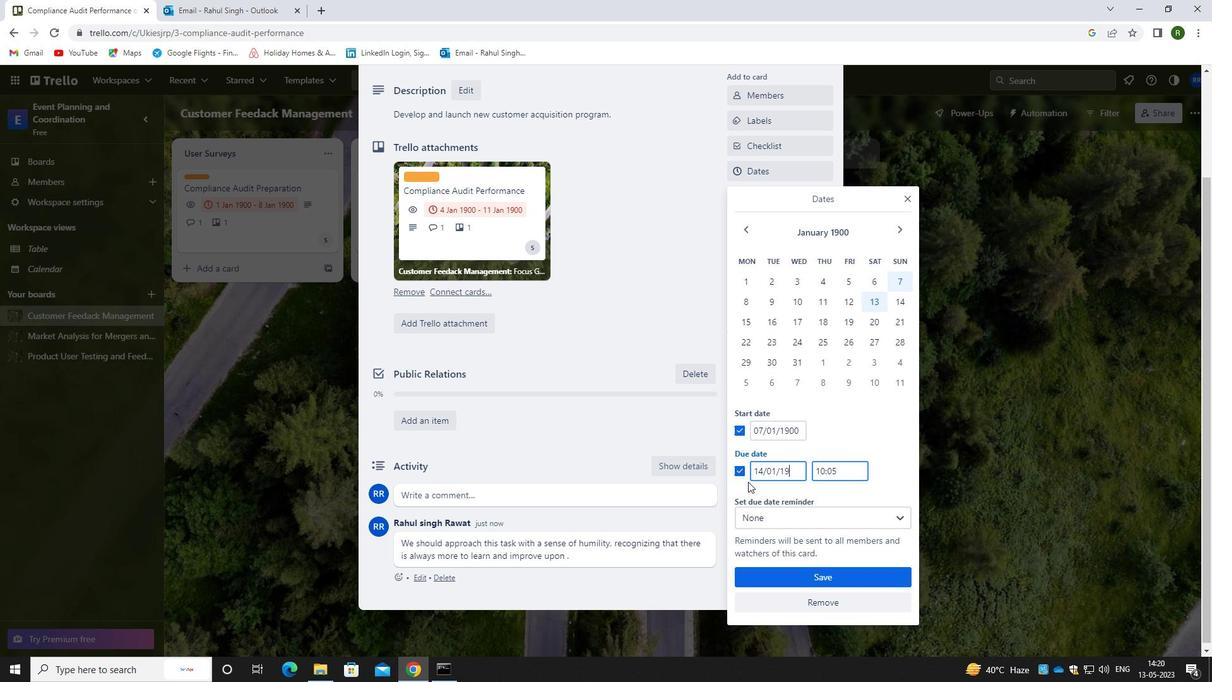 
Action: Mouse moved to (800, 577)
Screenshot: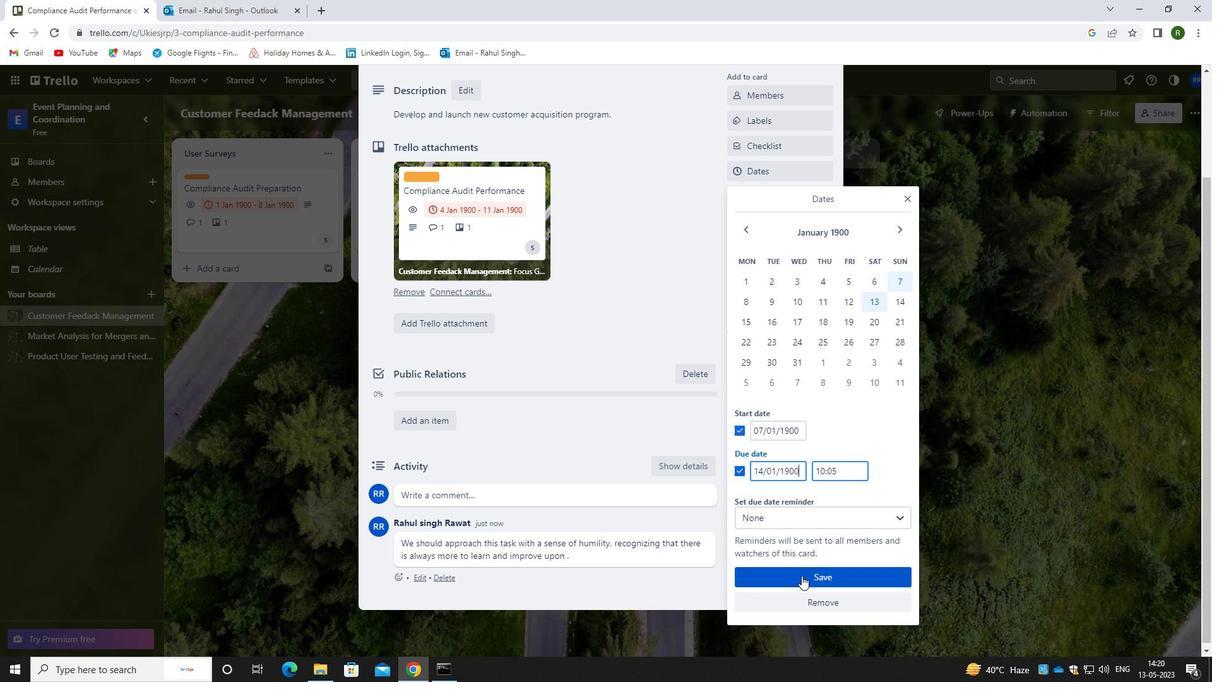 
Action: Mouse pressed left at (800, 577)
Screenshot: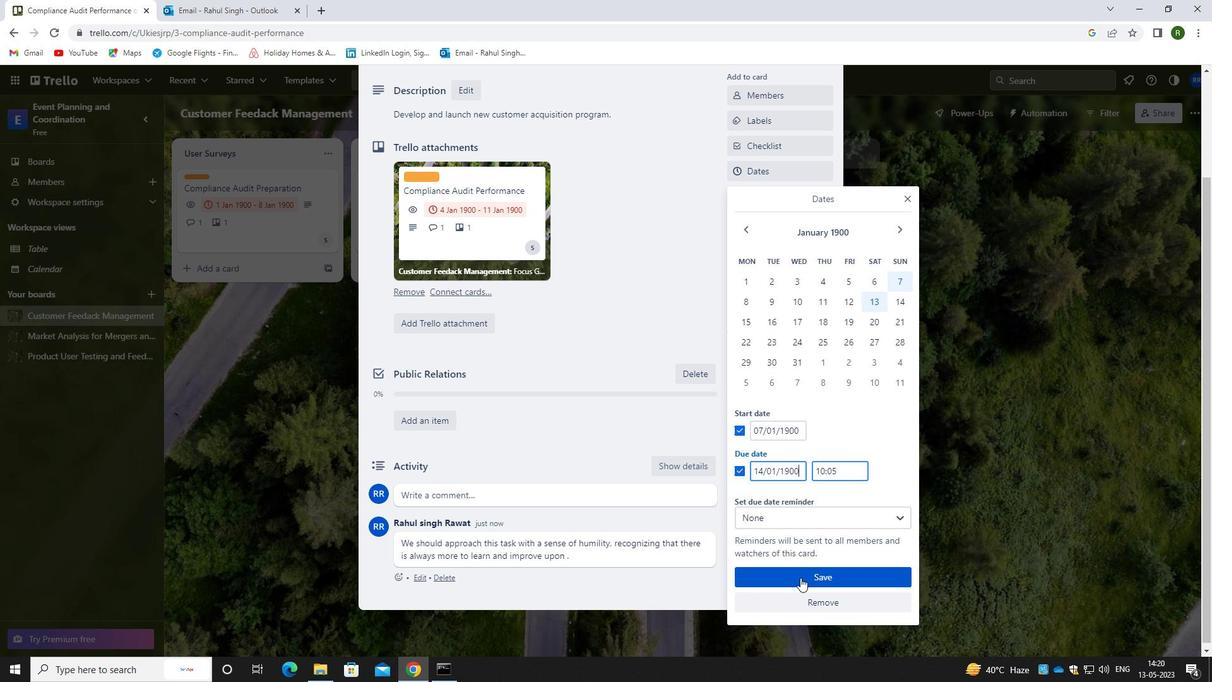 
Action: Mouse moved to (659, 281)
Screenshot: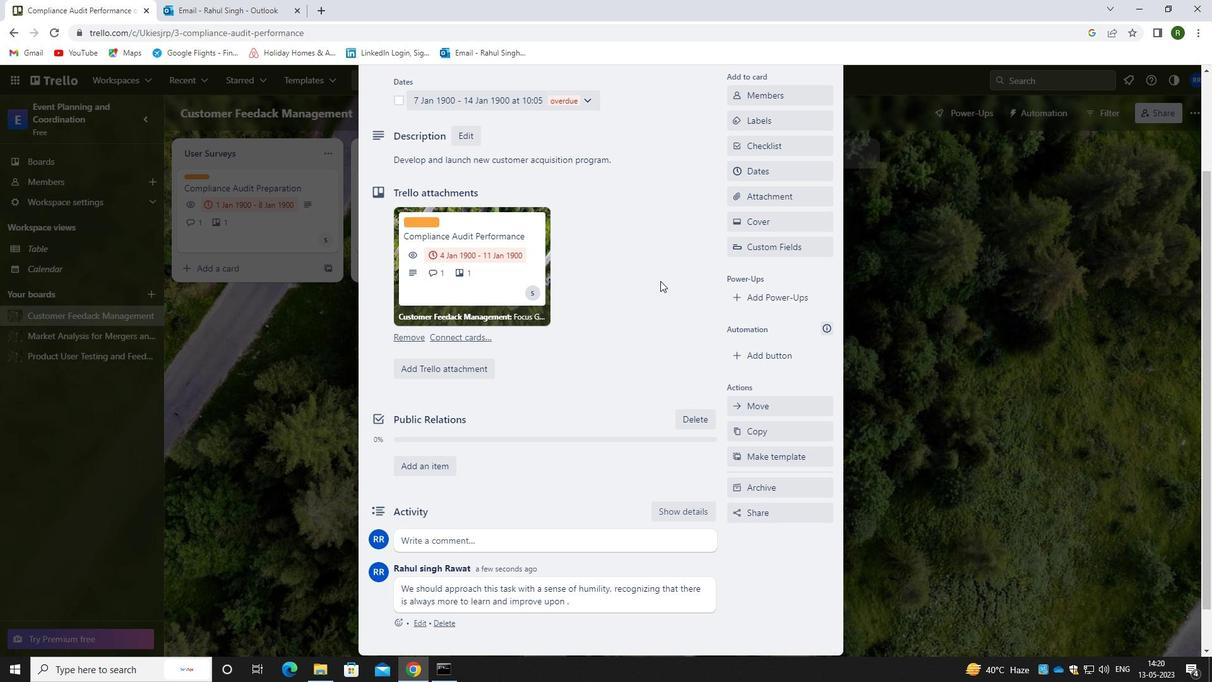 
